 Task: Look for space in Sungai Besar, Malaysia from 2nd June, 2023 to 15th June, 2023 for 2 adults in price range Rs.10000 to Rs.15000. Place can be entire place with 1  bedroom having 1 bed and 1 bathroom. Property type can be house, flat, guest house, hotel. Booking option can be shelf check-in. Required host language is English.
Action: Mouse moved to (435, 115)
Screenshot: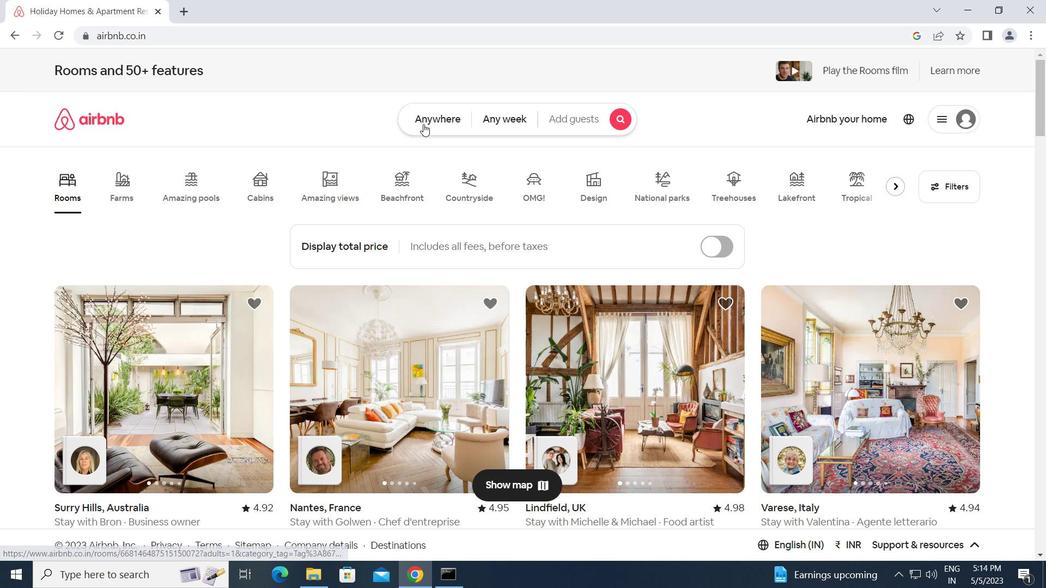 
Action: Mouse pressed left at (435, 115)
Screenshot: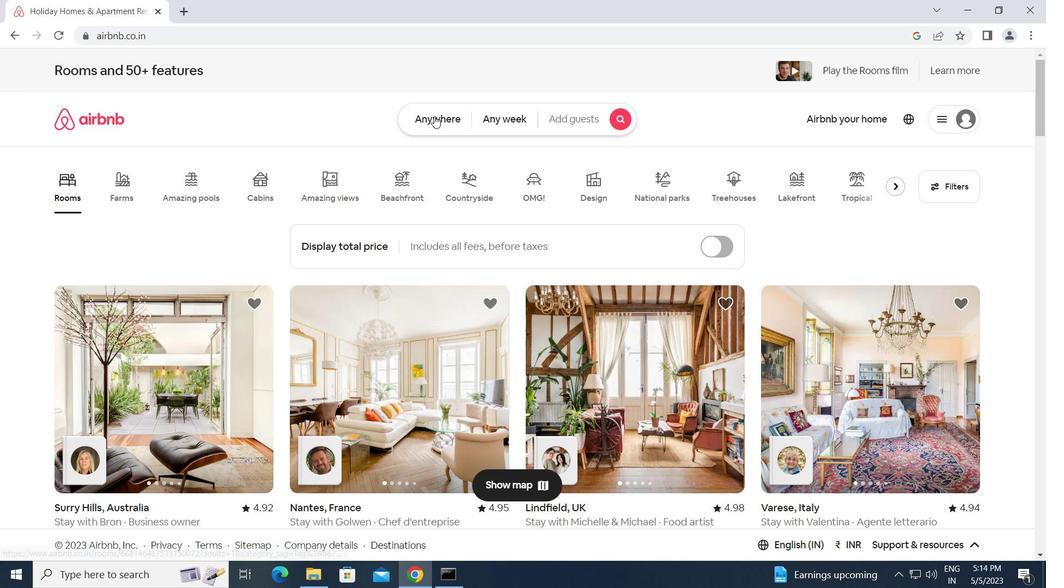
Action: Mouse moved to (292, 167)
Screenshot: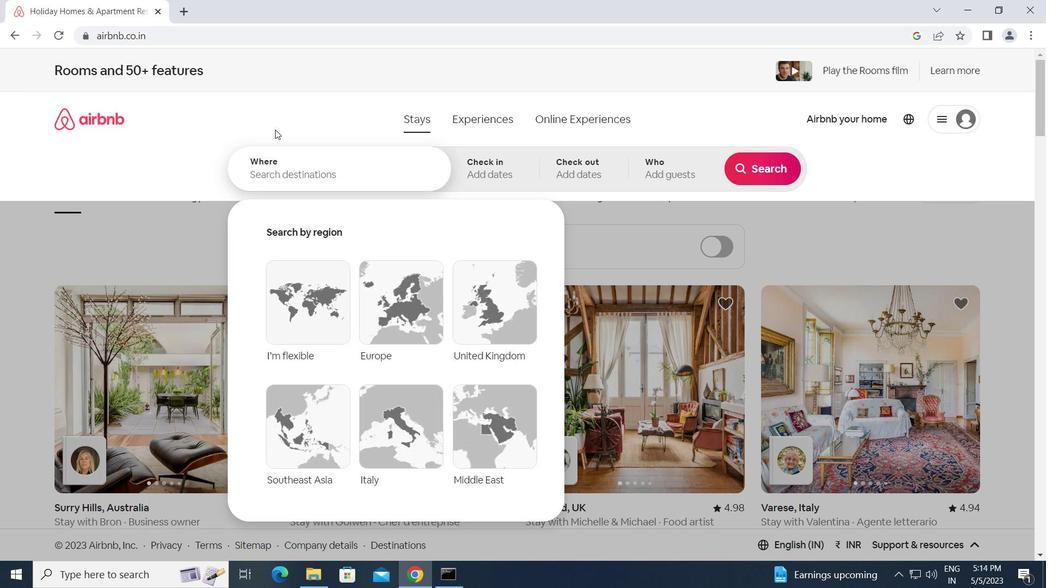 
Action: Mouse pressed left at (292, 167)
Screenshot: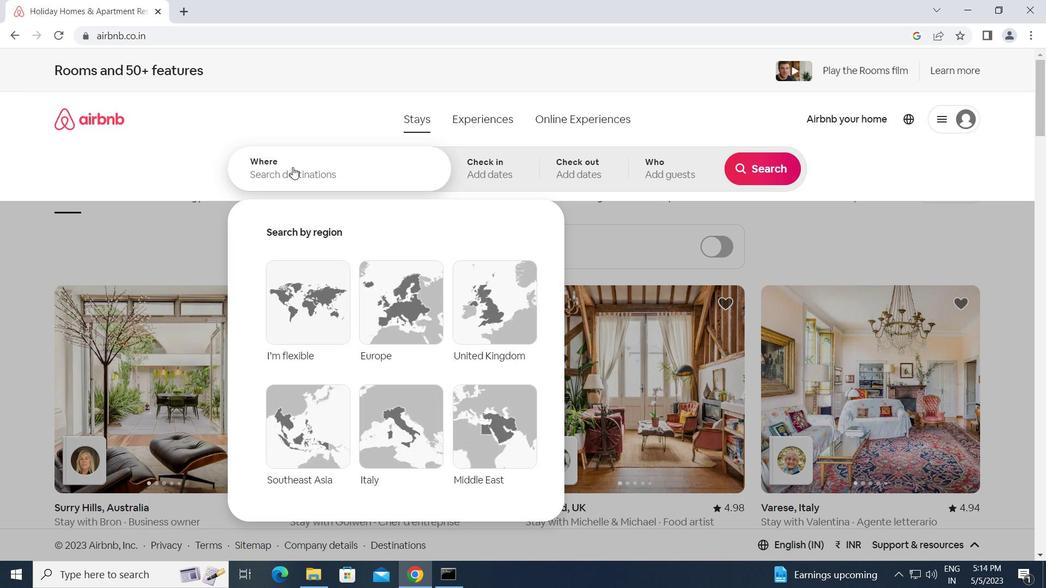 
Action: Key pressed s<Key.caps_lock>ungai<Key.space>
Screenshot: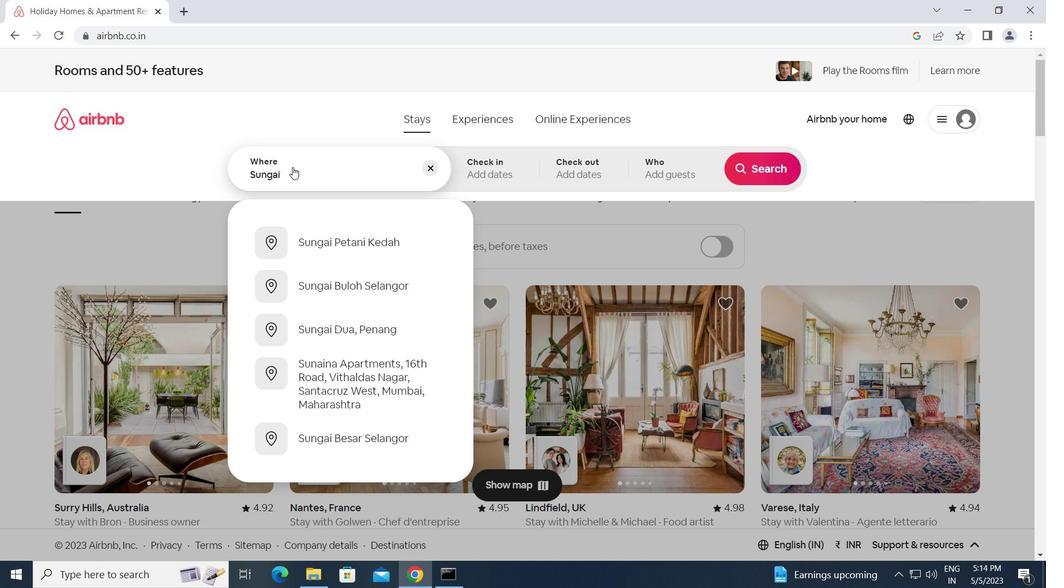 
Action: Mouse moved to (629, 92)
Screenshot: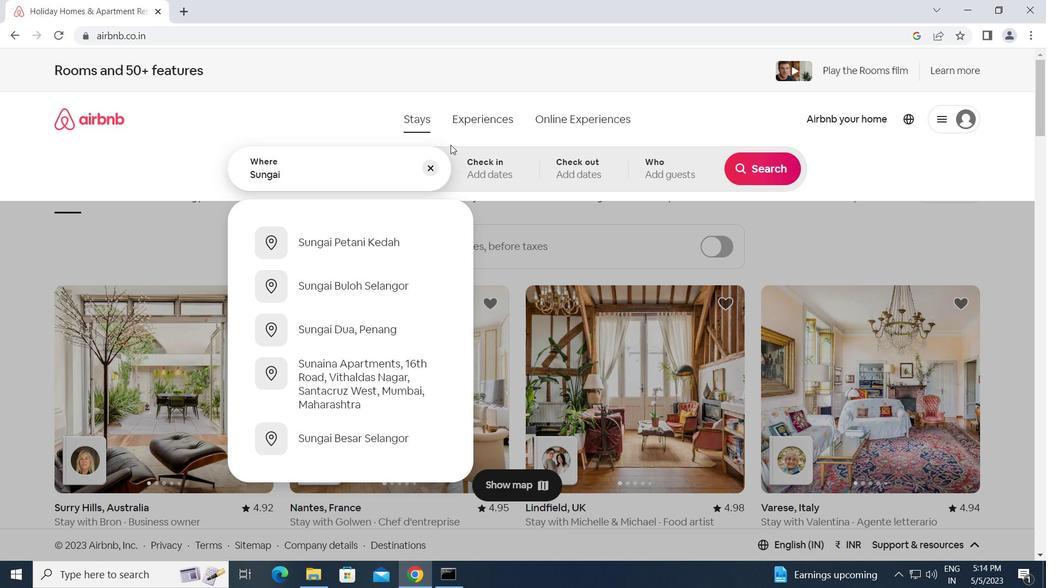 
Action: Key pressed <Key.caps_lock>be<Key.backspace><Key.caps_lock>esar,<Key.space><Key.caps_lock>m<Key.caps_lock>alaysia<Key.enter>
Screenshot: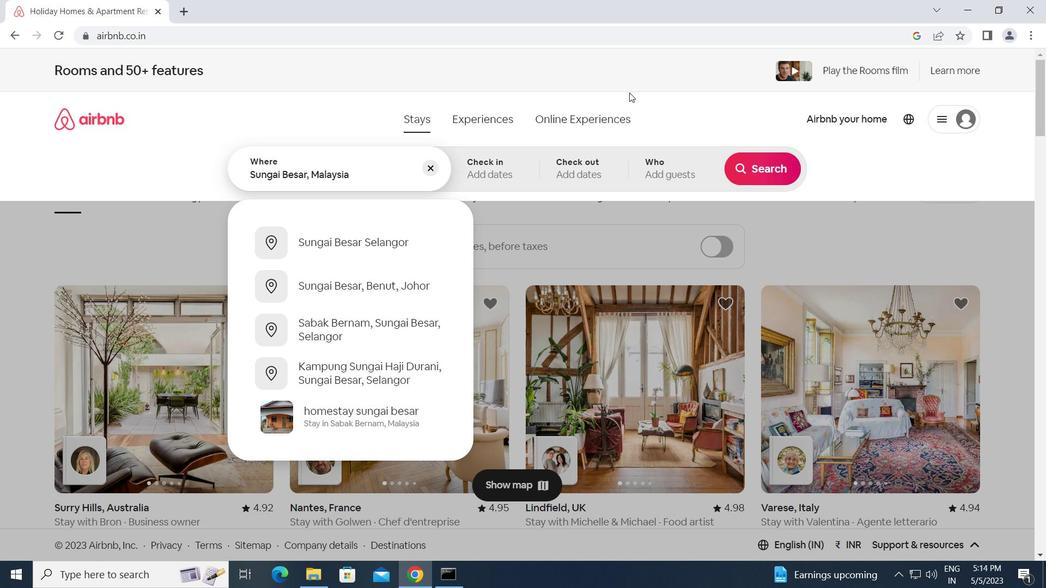 
Action: Mouse moved to (712, 335)
Screenshot: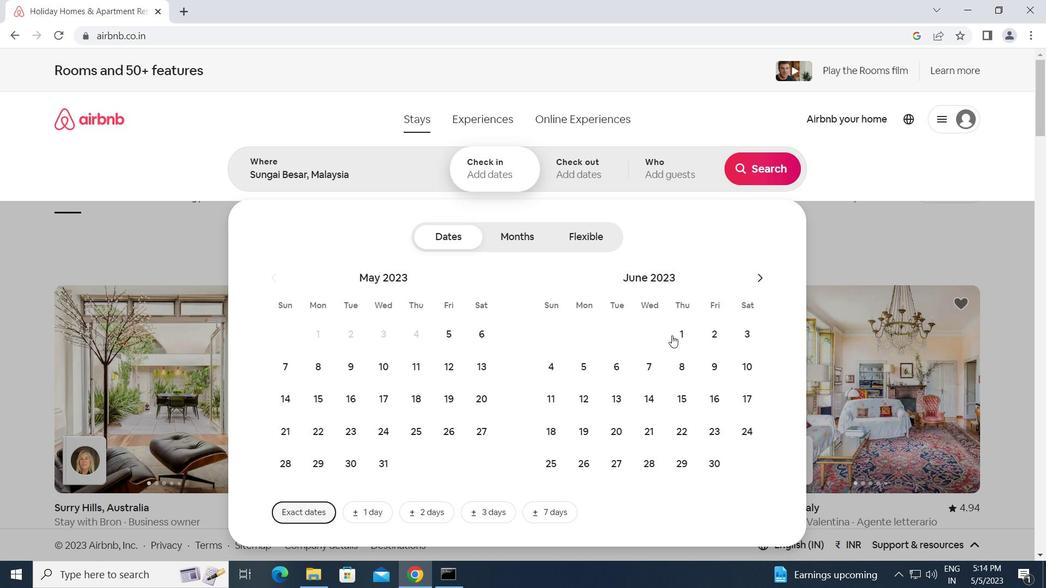 
Action: Mouse pressed left at (712, 335)
Screenshot: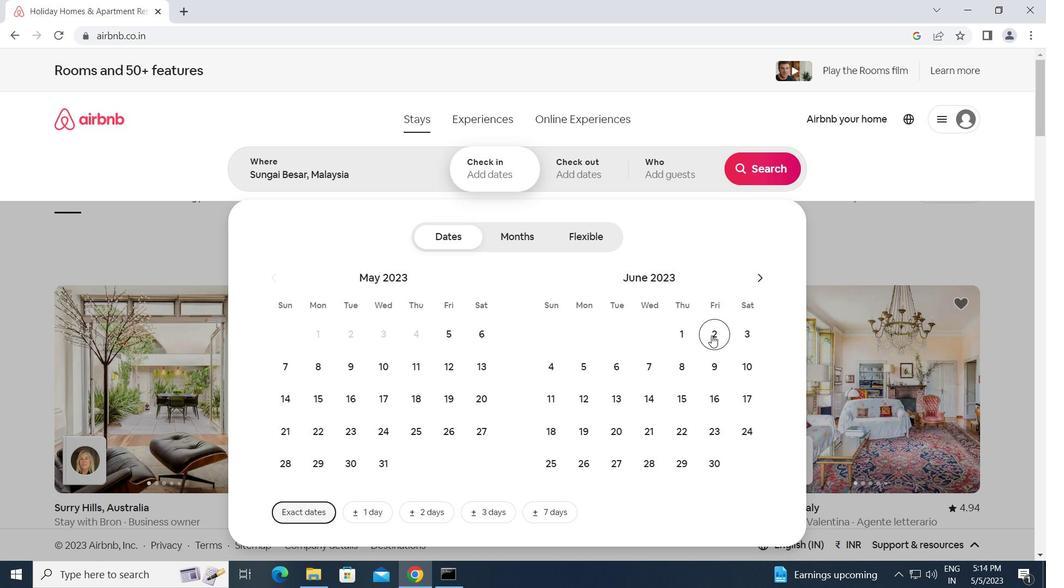 
Action: Mouse moved to (689, 400)
Screenshot: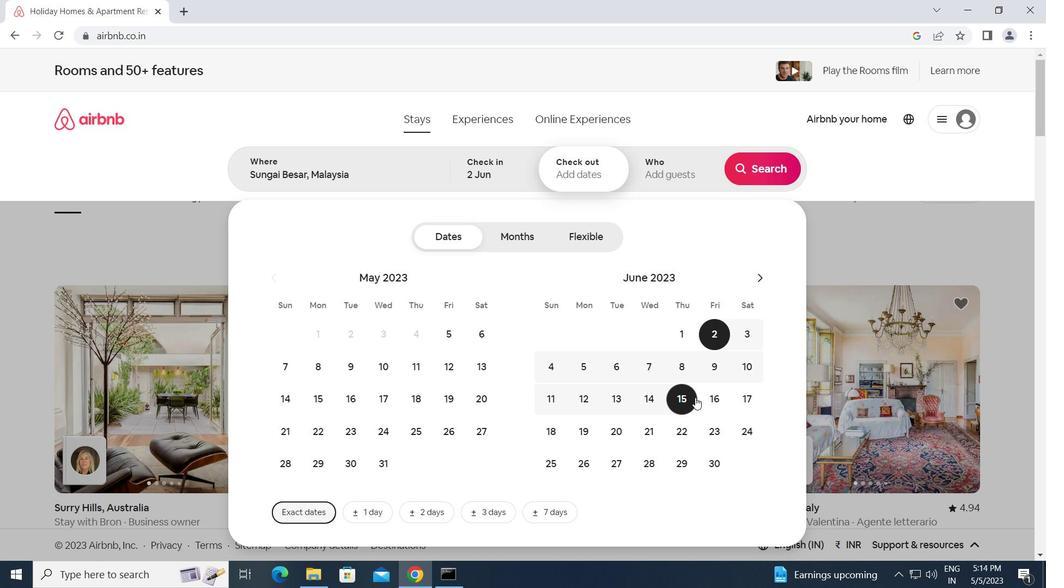 
Action: Mouse pressed left at (689, 400)
Screenshot: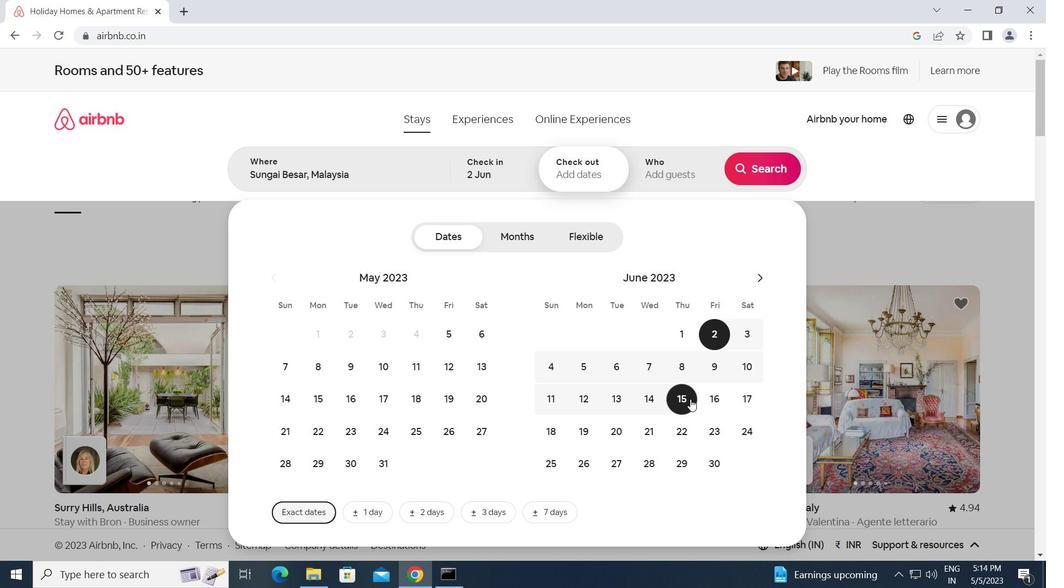 
Action: Mouse moved to (689, 164)
Screenshot: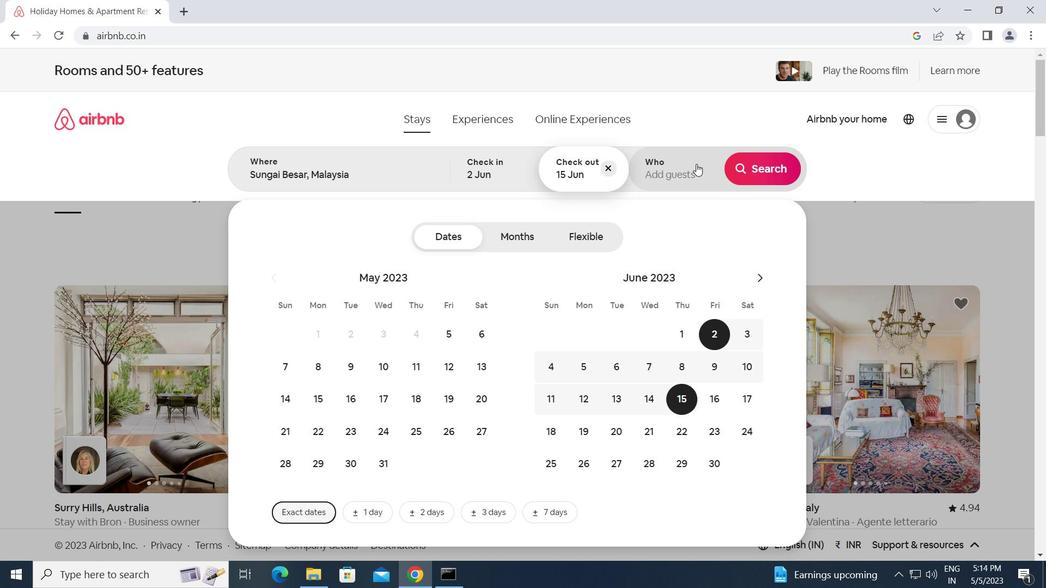 
Action: Mouse pressed left at (689, 164)
Screenshot: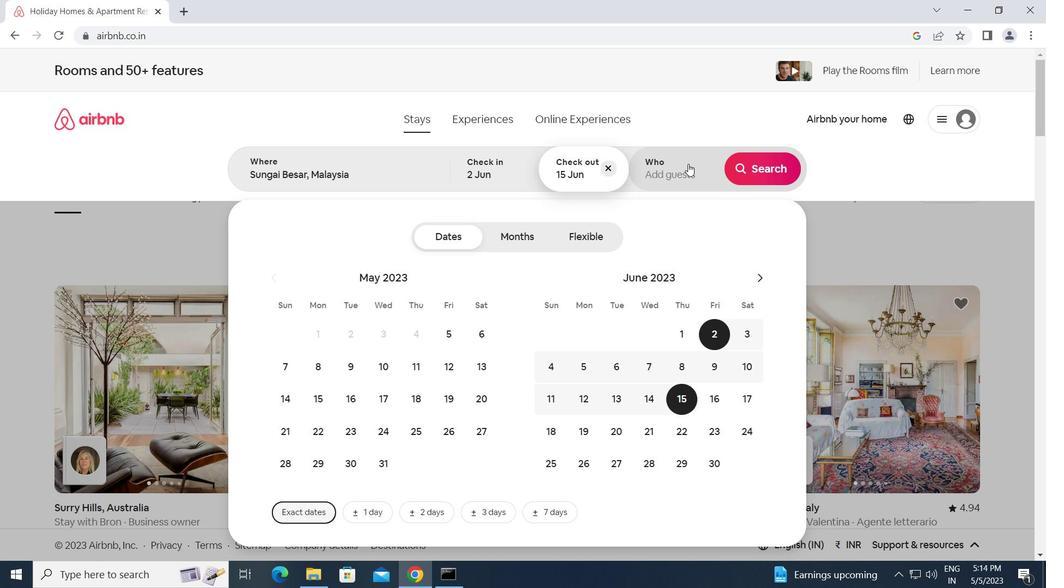 
Action: Mouse moved to (764, 245)
Screenshot: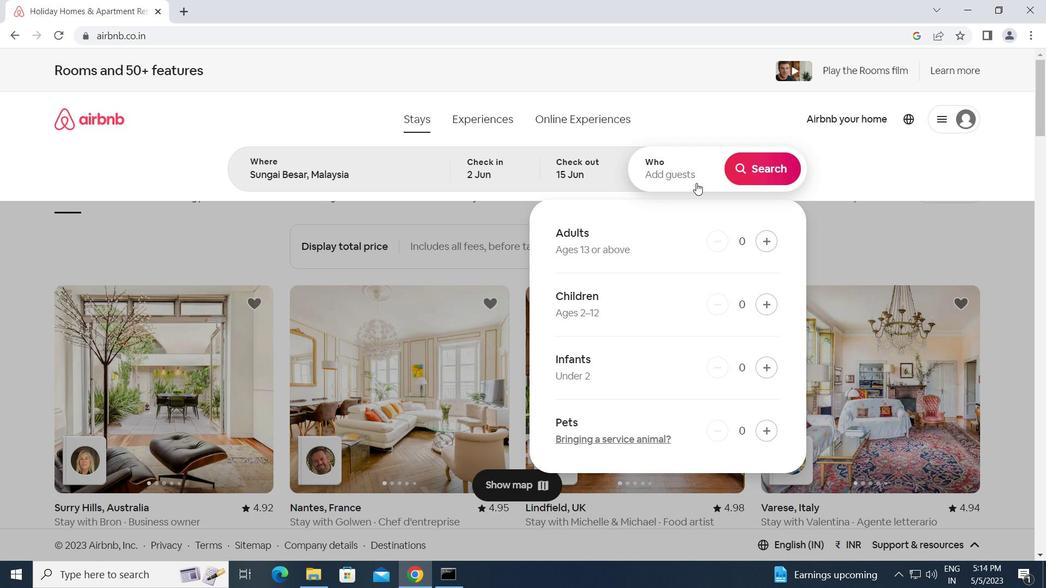 
Action: Mouse pressed left at (764, 245)
Screenshot: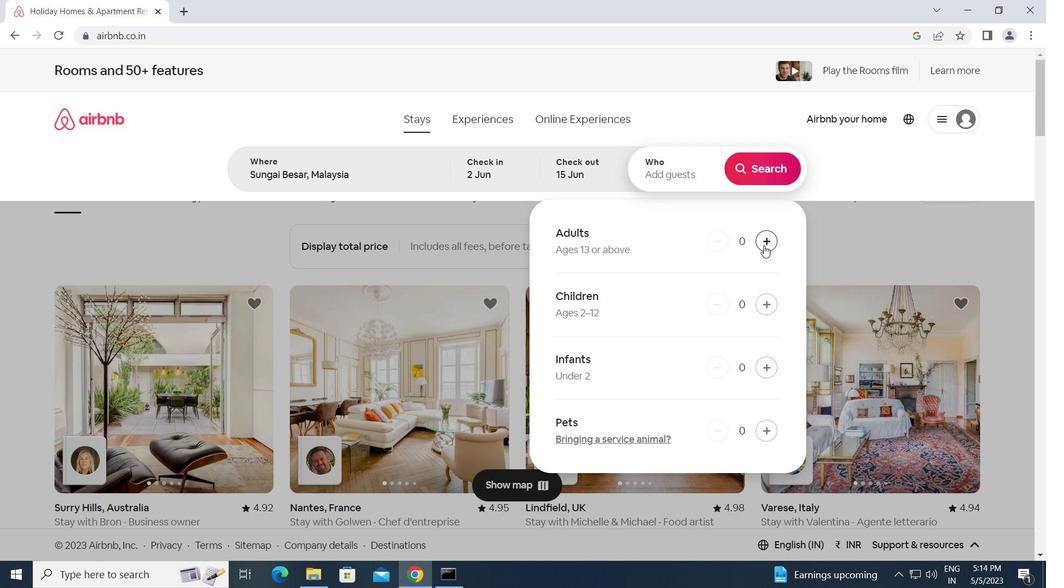 
Action: Mouse pressed left at (764, 245)
Screenshot: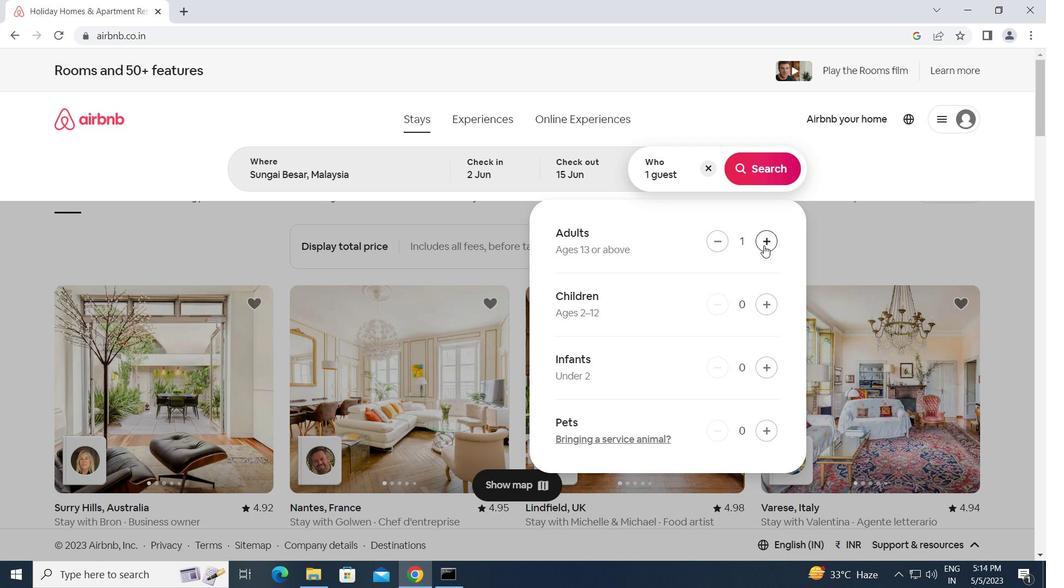 
Action: Mouse moved to (759, 167)
Screenshot: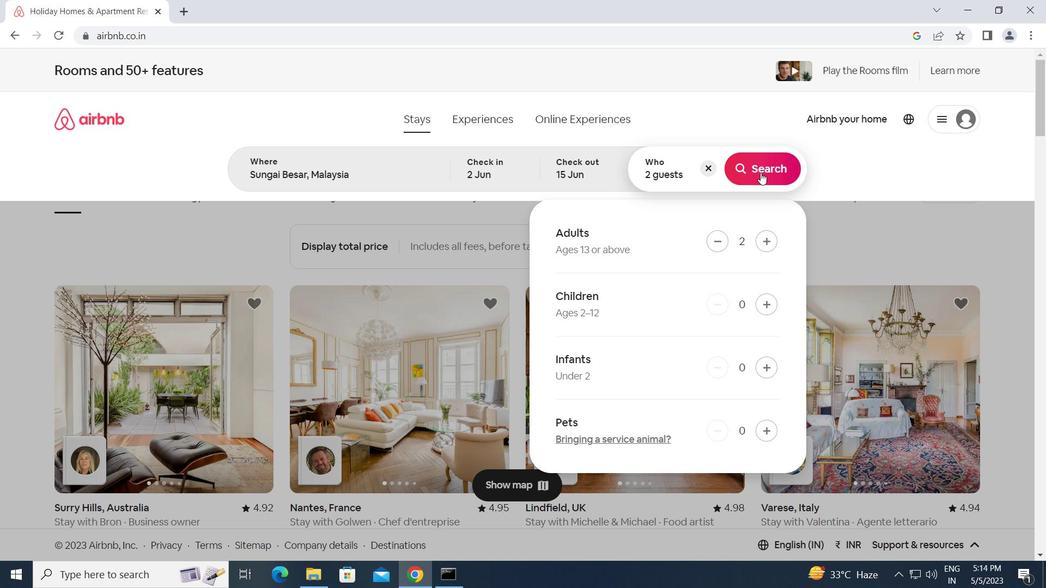 
Action: Mouse pressed left at (759, 167)
Screenshot: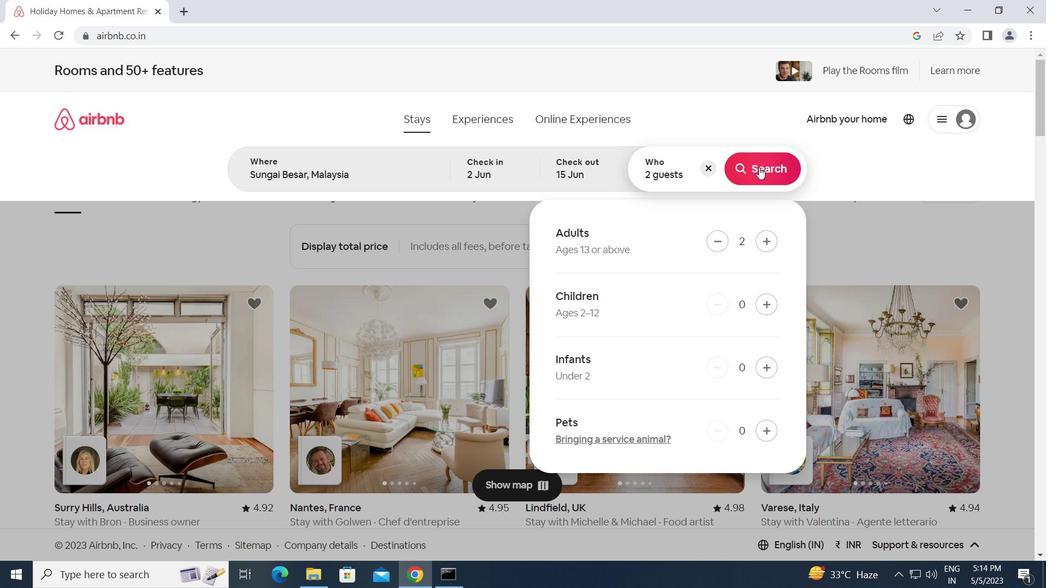 
Action: Mouse moved to (1004, 131)
Screenshot: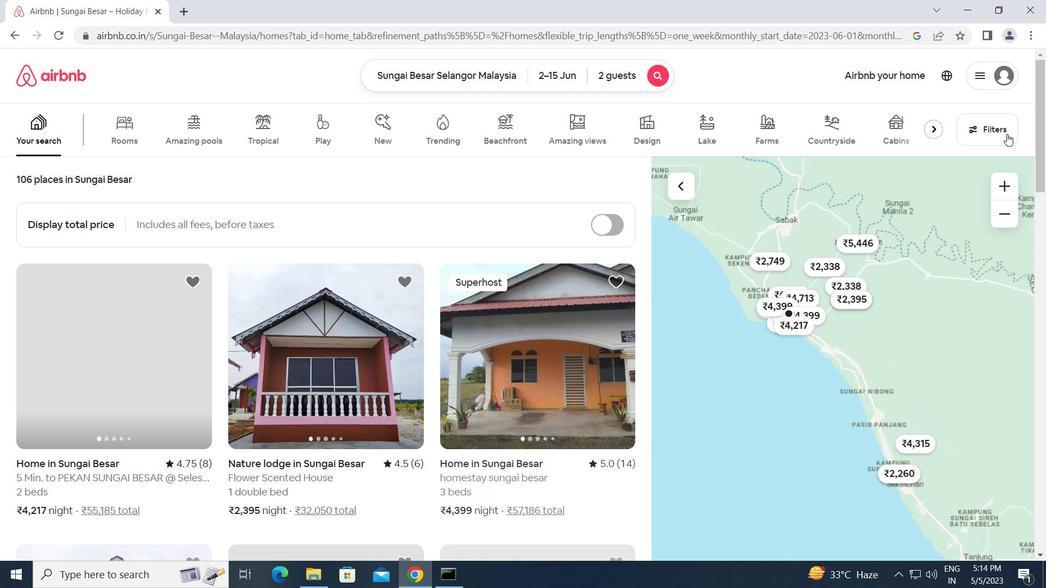 
Action: Mouse pressed left at (1004, 131)
Screenshot: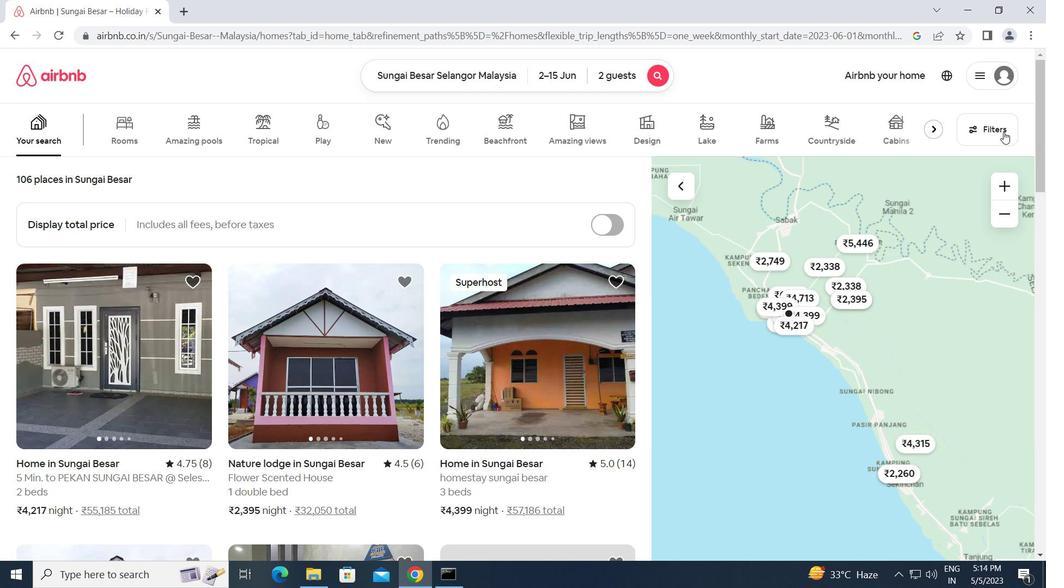 
Action: Mouse moved to (474, 391)
Screenshot: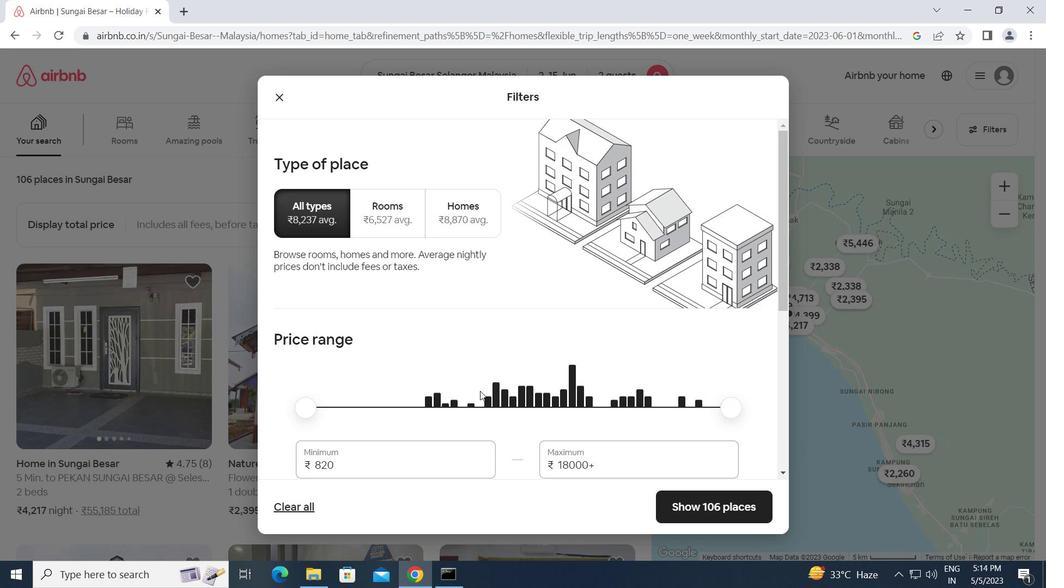 
Action: Mouse scrolled (474, 391) with delta (0, 0)
Screenshot: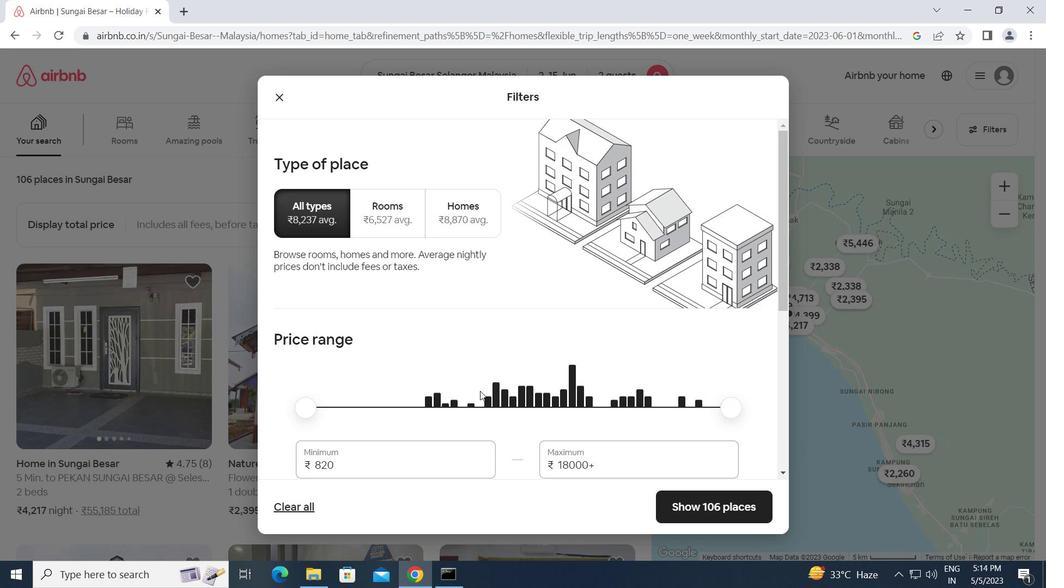 
Action: Mouse moved to (338, 394)
Screenshot: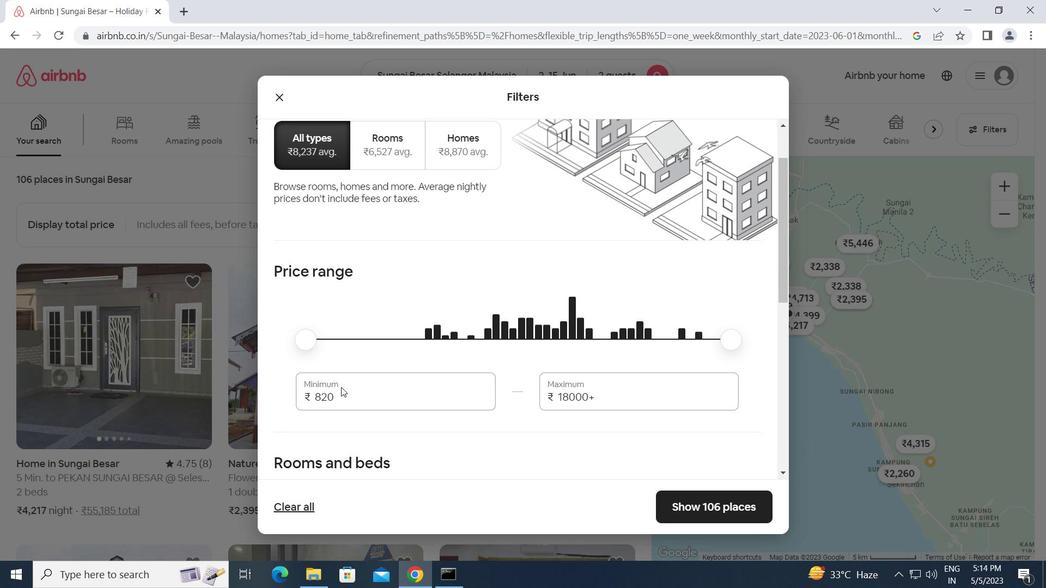 
Action: Mouse pressed left at (338, 394)
Screenshot: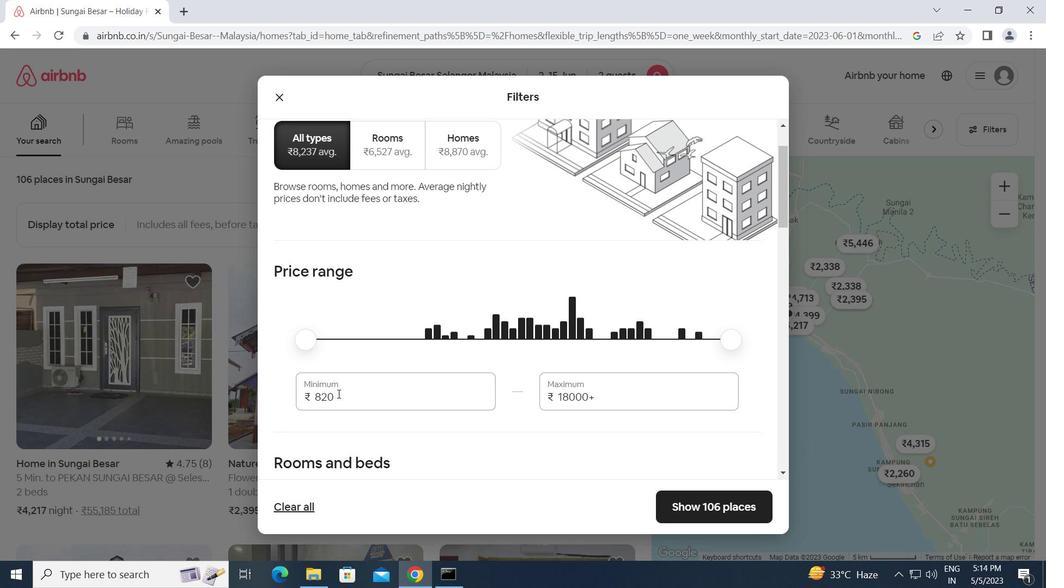 
Action: Mouse moved to (295, 400)
Screenshot: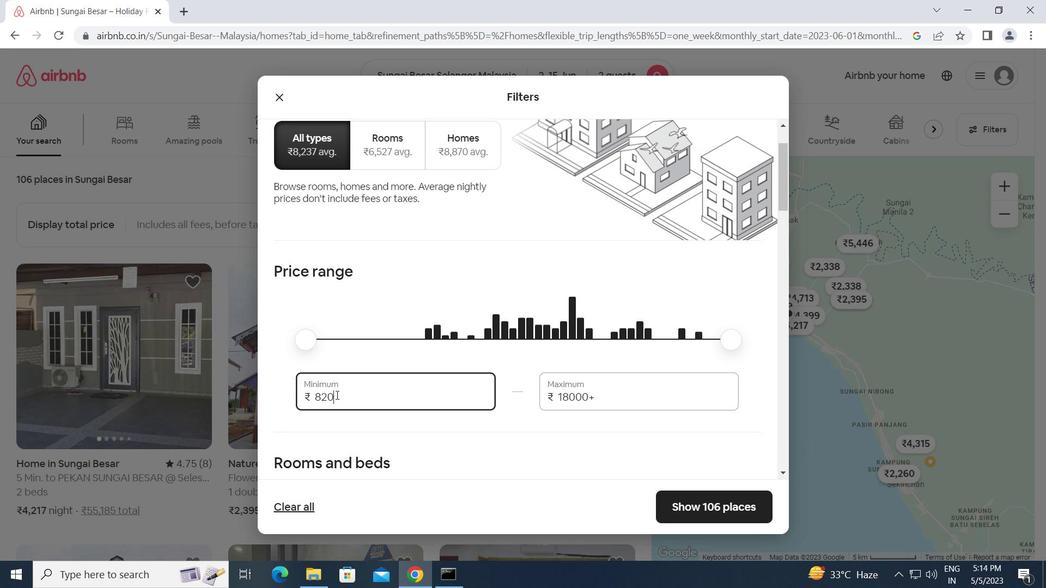 
Action: Key pressed 10000<Key.tab>15000
Screenshot: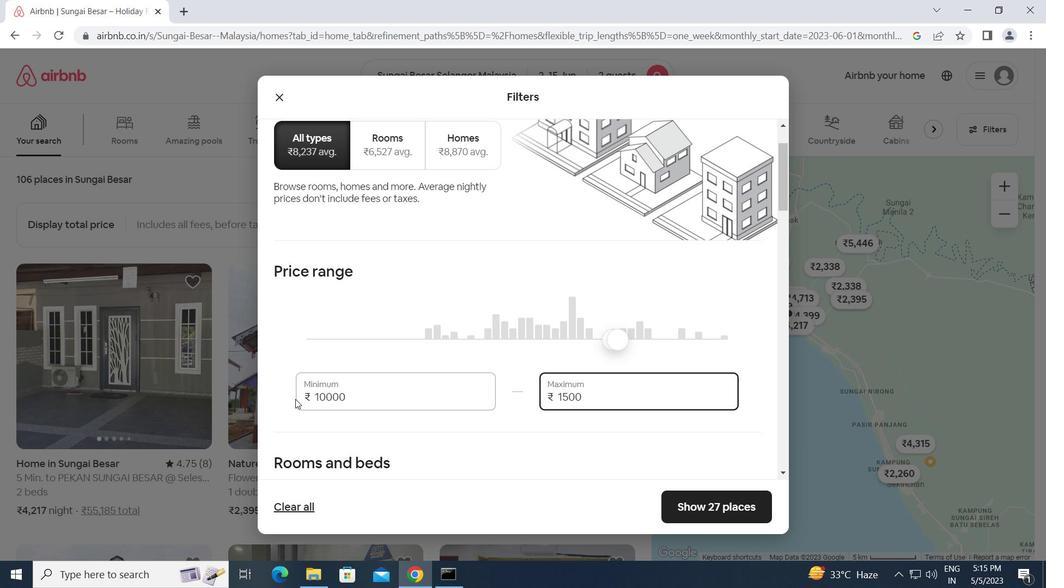 
Action: Mouse moved to (438, 441)
Screenshot: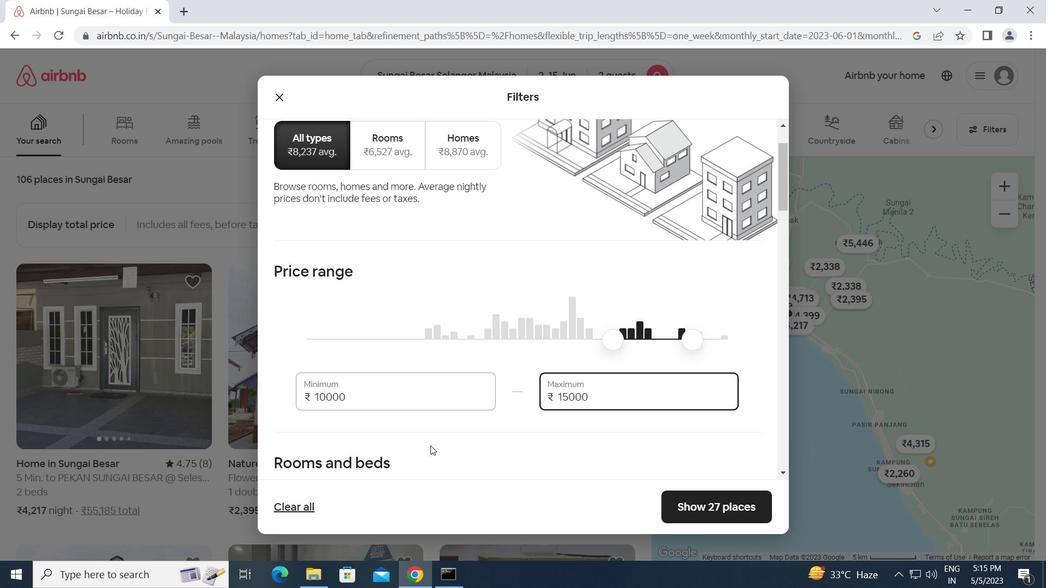 
Action: Mouse scrolled (438, 441) with delta (0, 0)
Screenshot: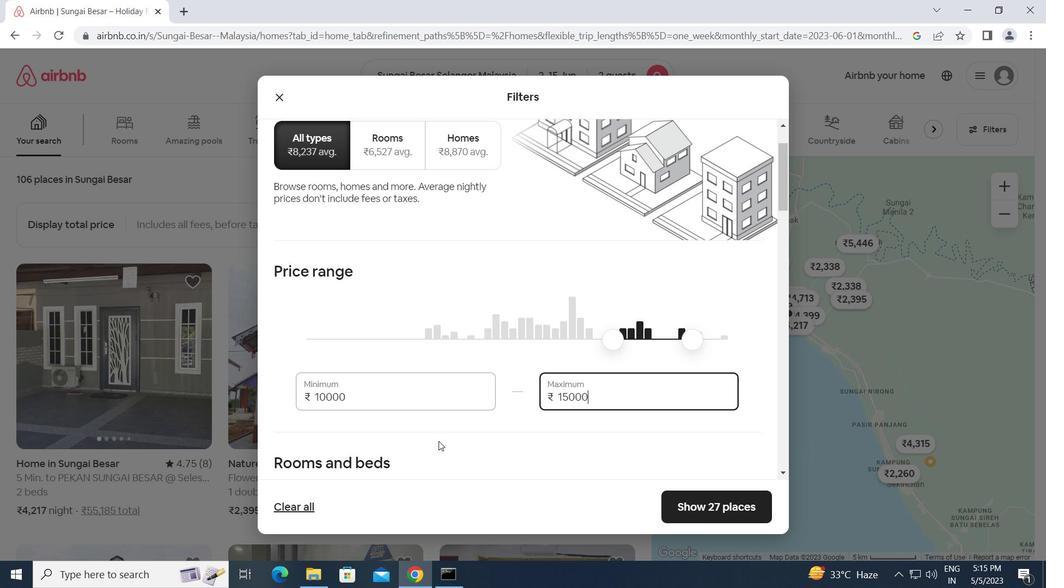 
Action: Mouse scrolled (438, 441) with delta (0, 0)
Screenshot: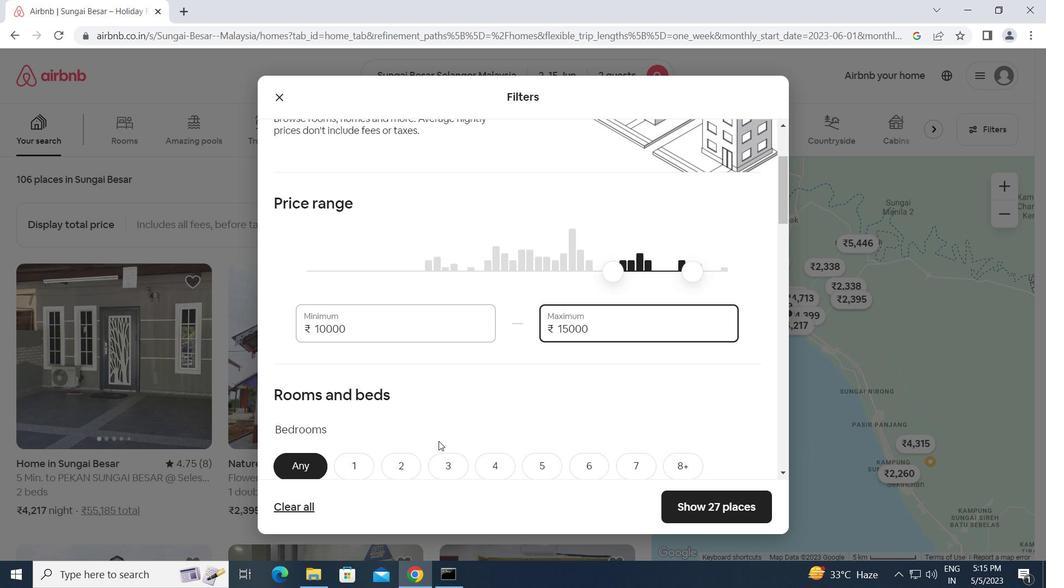 
Action: Mouse moved to (446, 437)
Screenshot: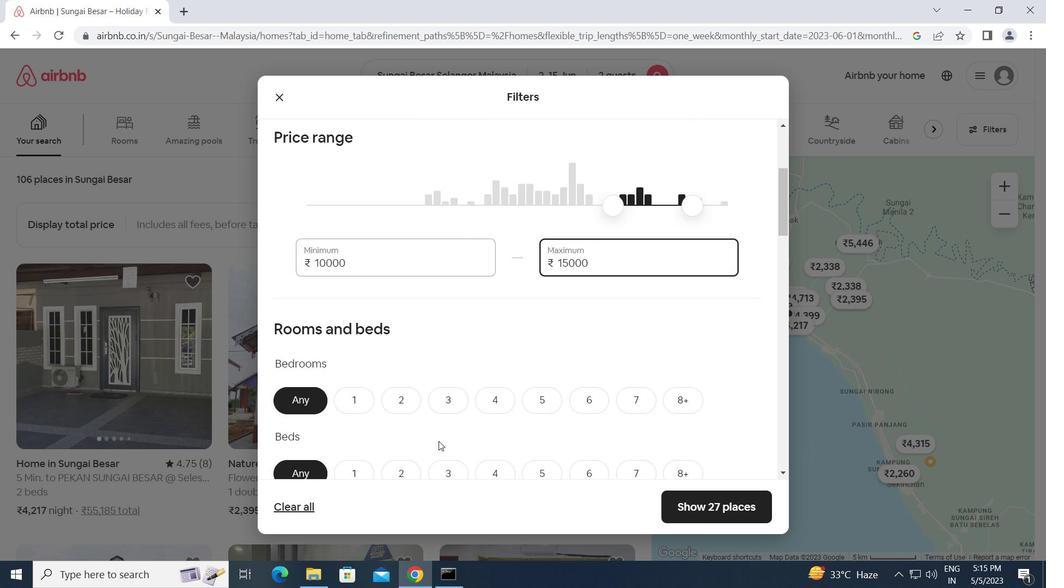
Action: Mouse scrolled (446, 436) with delta (0, 0)
Screenshot: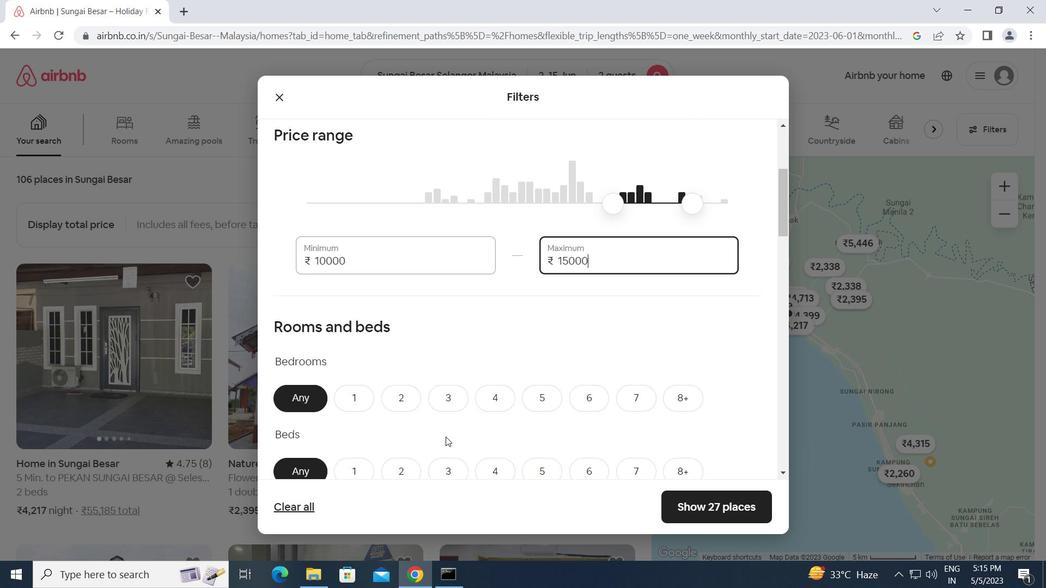 
Action: Mouse scrolled (446, 436) with delta (0, 0)
Screenshot: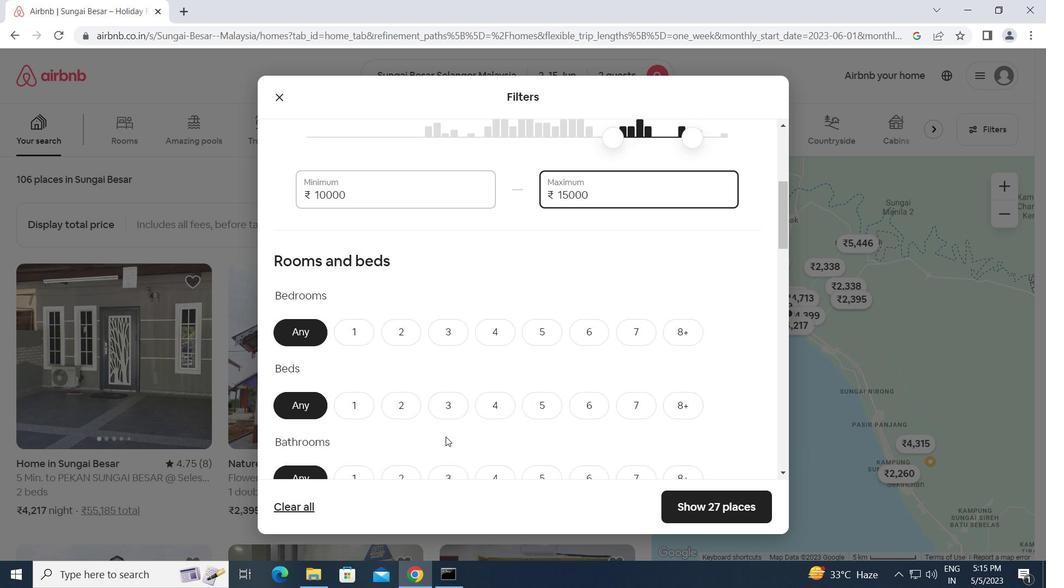
Action: Mouse moved to (363, 264)
Screenshot: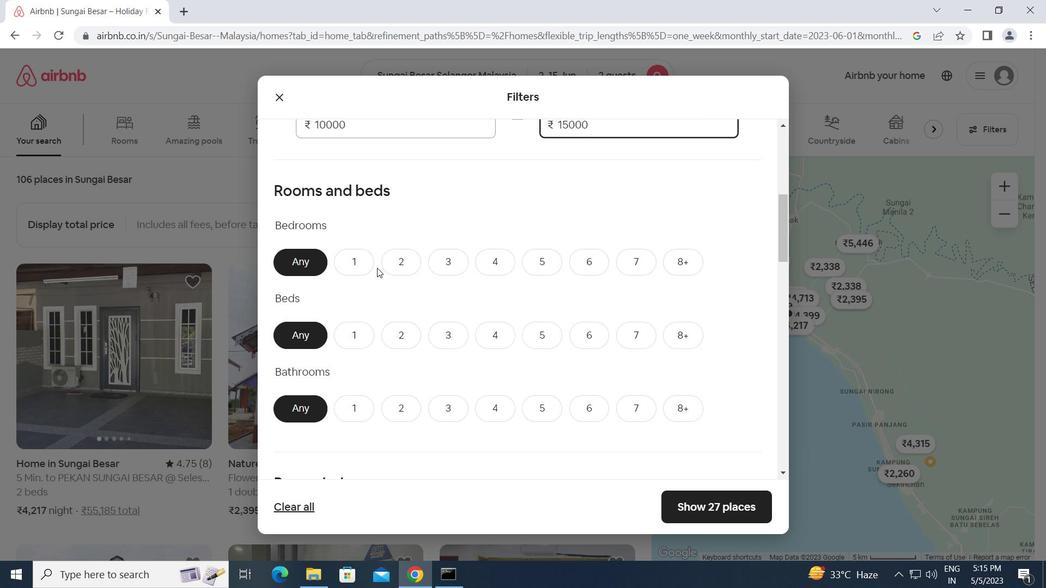 
Action: Mouse pressed left at (363, 264)
Screenshot: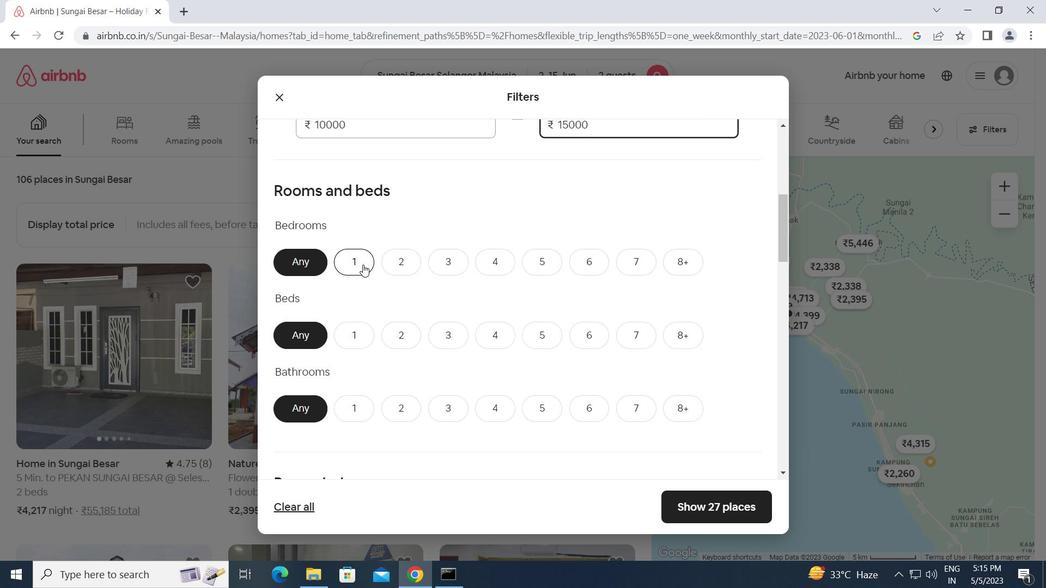 
Action: Mouse moved to (354, 340)
Screenshot: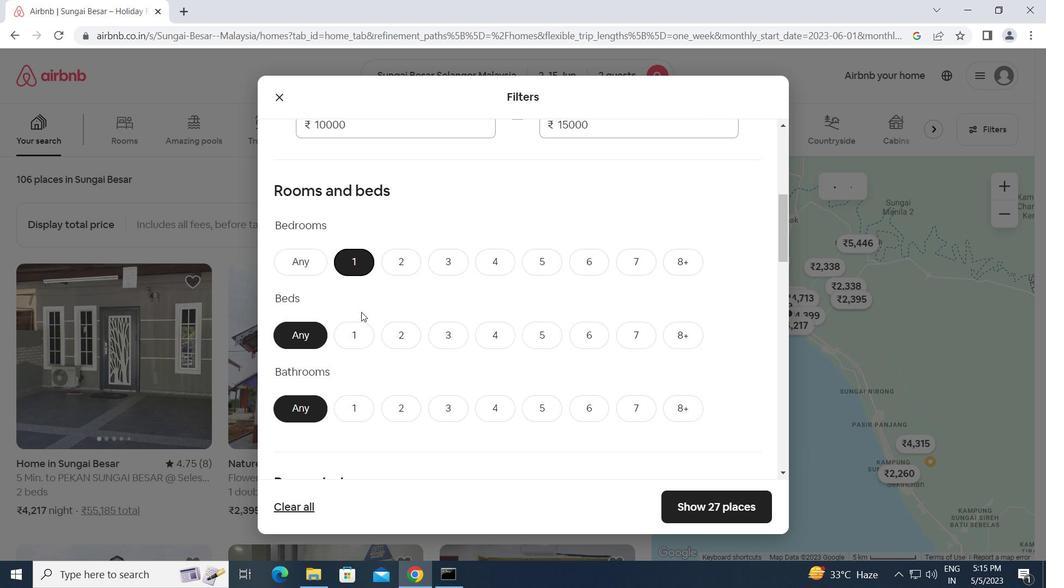 
Action: Mouse pressed left at (354, 340)
Screenshot: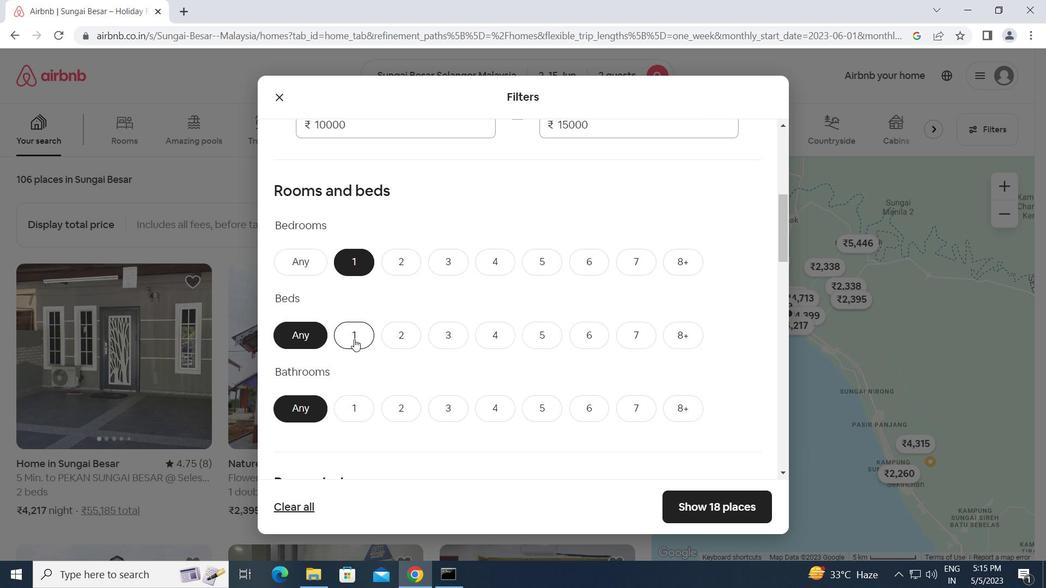 
Action: Mouse moved to (357, 407)
Screenshot: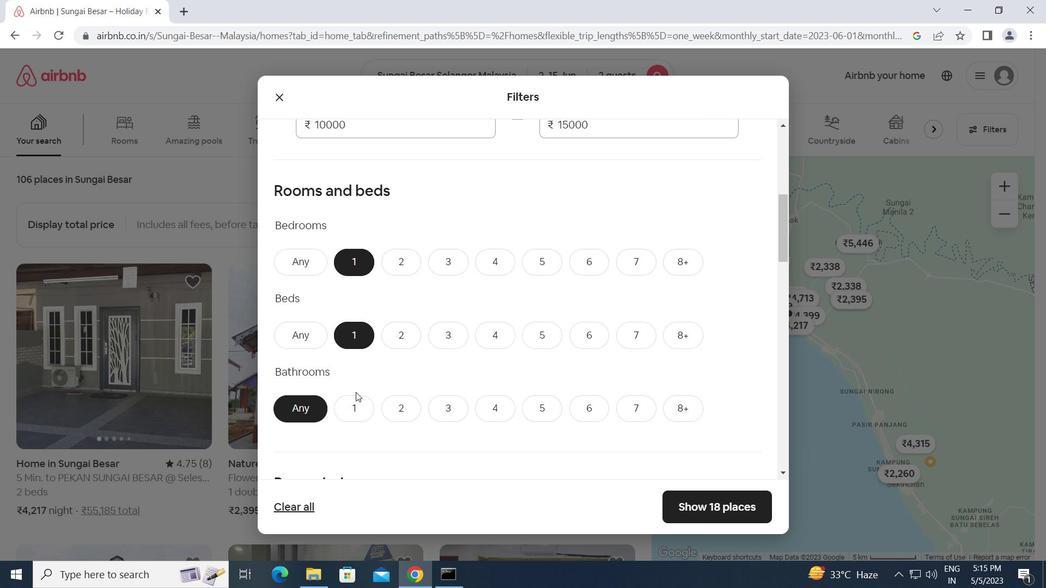 
Action: Mouse pressed left at (357, 407)
Screenshot: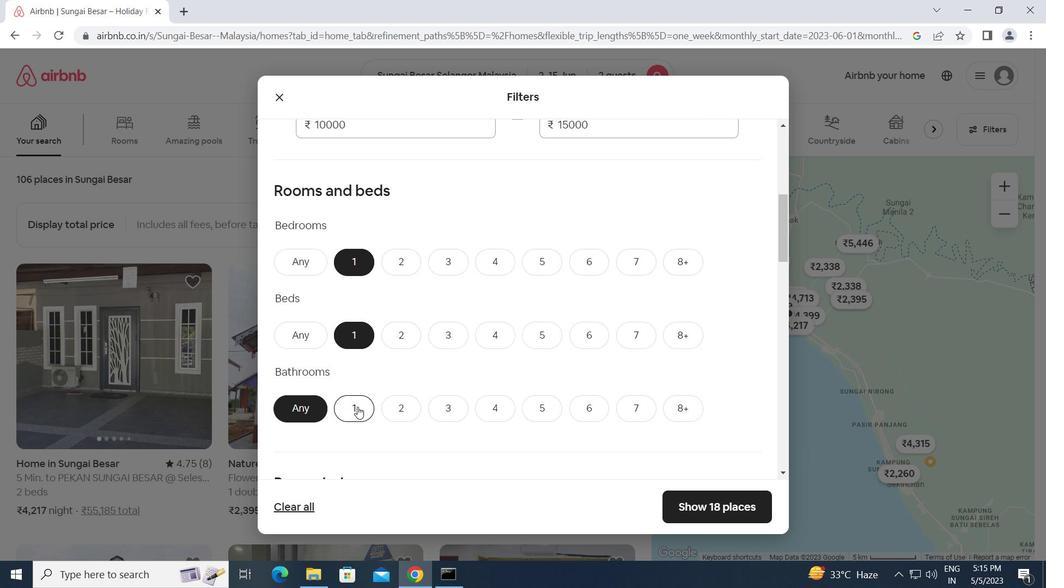 
Action: Mouse moved to (365, 407)
Screenshot: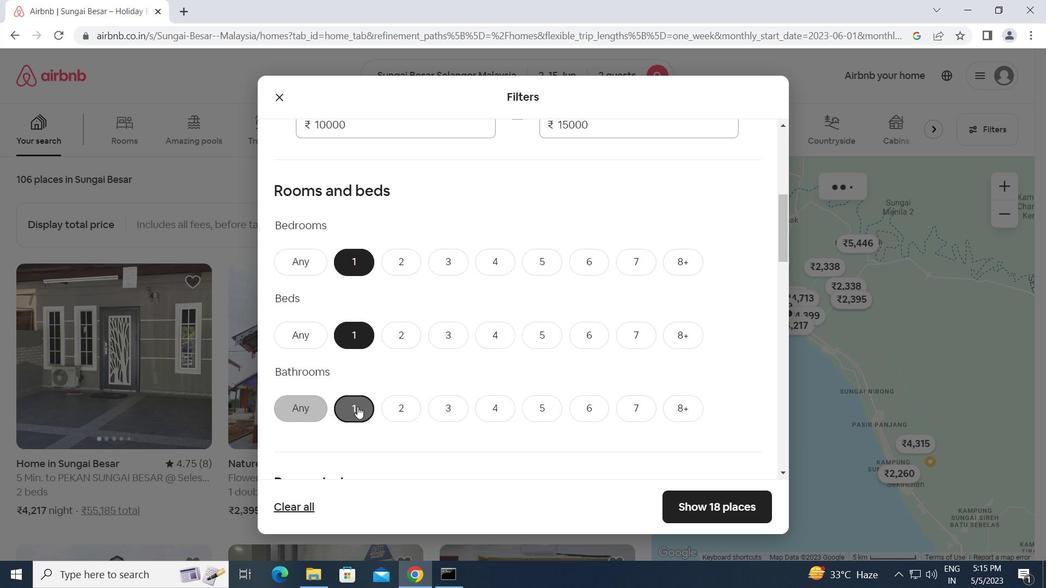 
Action: Mouse scrolled (365, 407) with delta (0, 0)
Screenshot: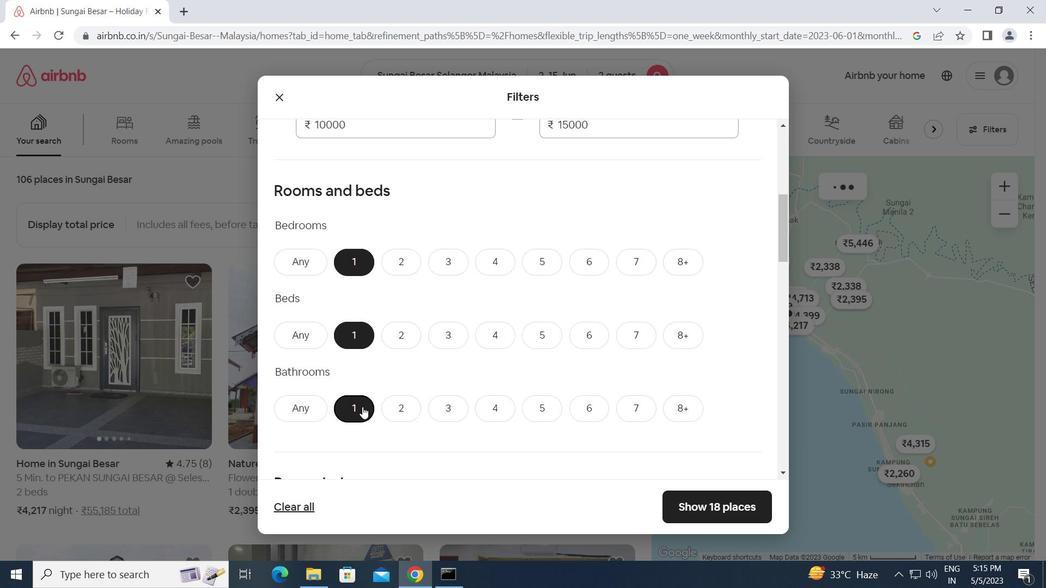 
Action: Mouse scrolled (365, 407) with delta (0, 0)
Screenshot: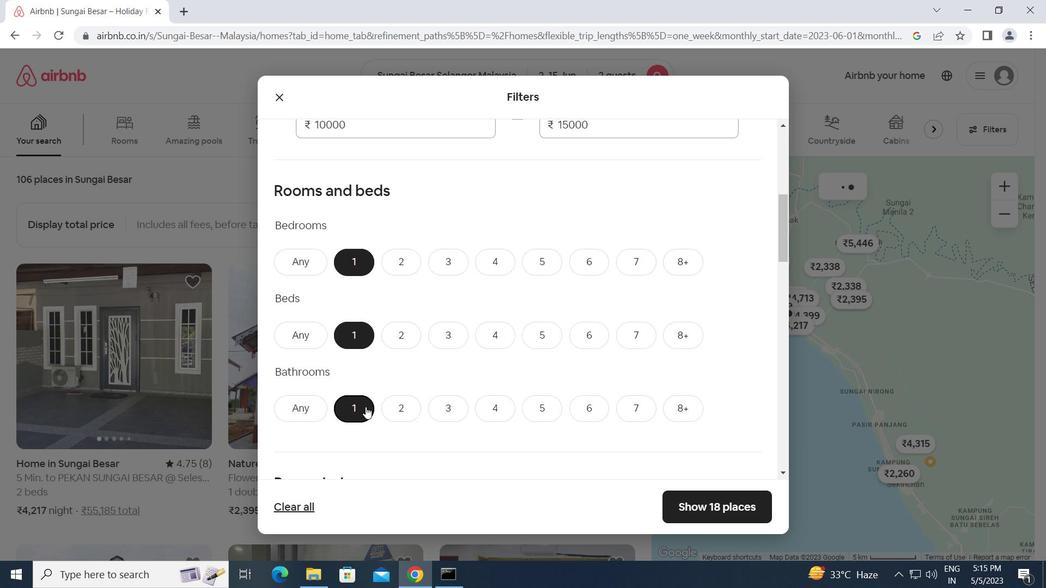 
Action: Mouse moved to (356, 412)
Screenshot: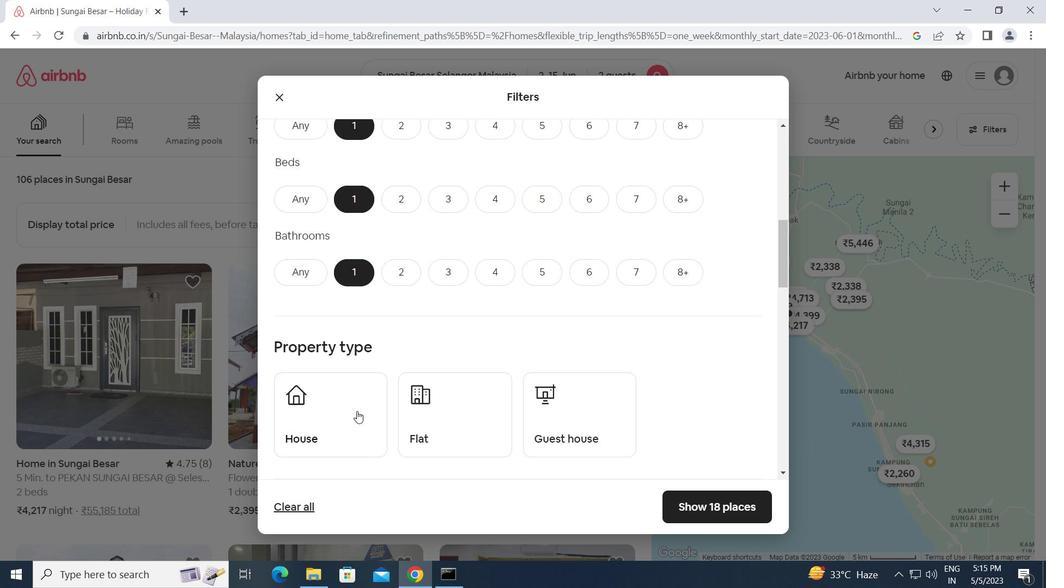 
Action: Mouse pressed left at (356, 412)
Screenshot: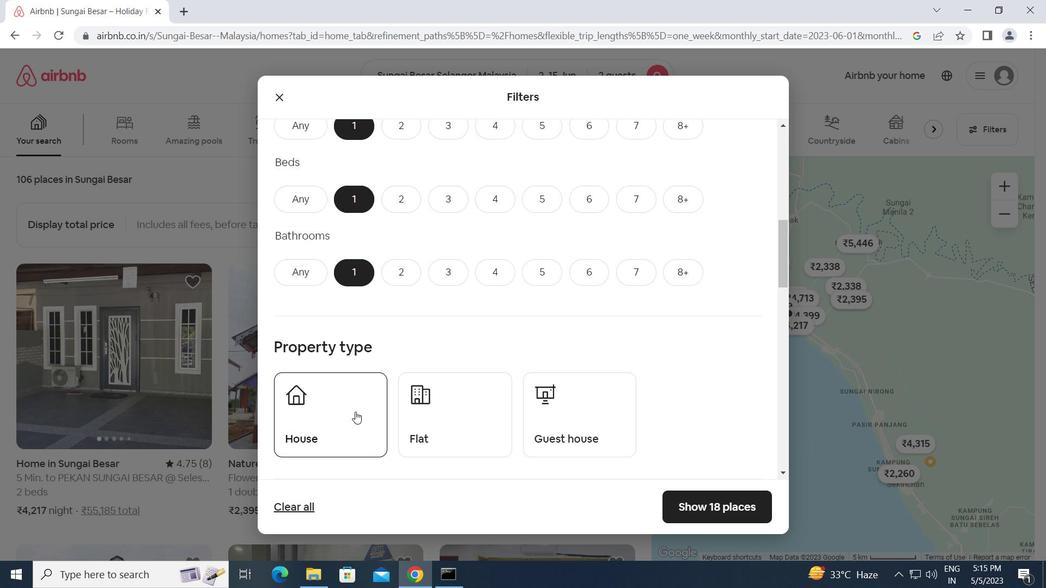 
Action: Mouse moved to (459, 412)
Screenshot: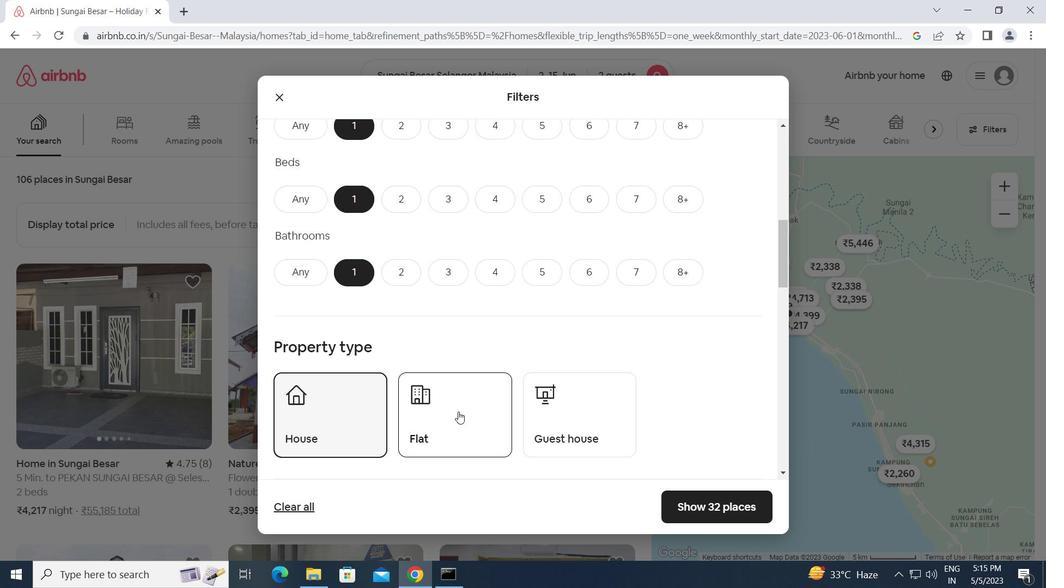 
Action: Mouse pressed left at (459, 412)
Screenshot: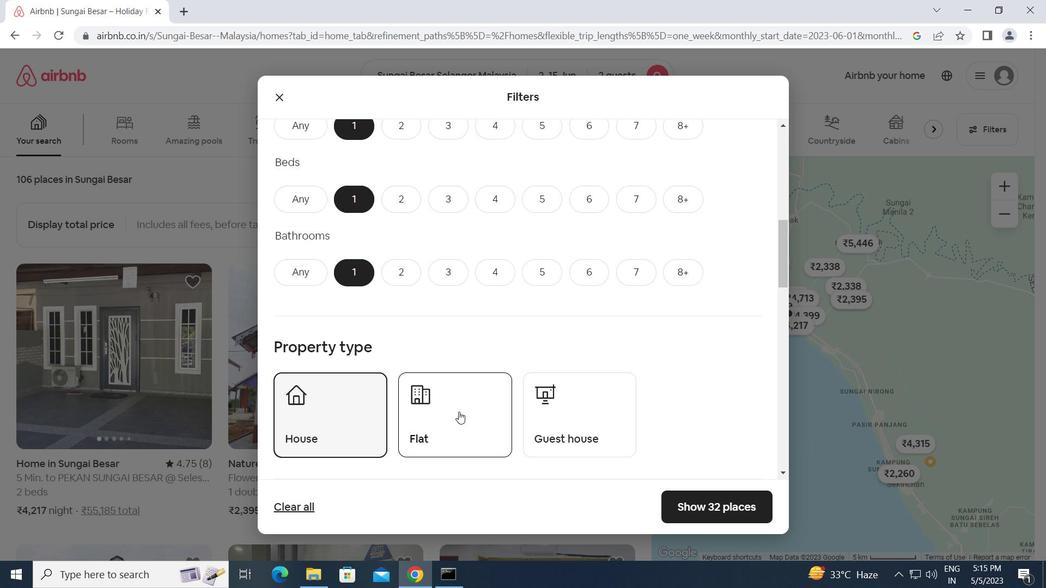 
Action: Mouse moved to (601, 412)
Screenshot: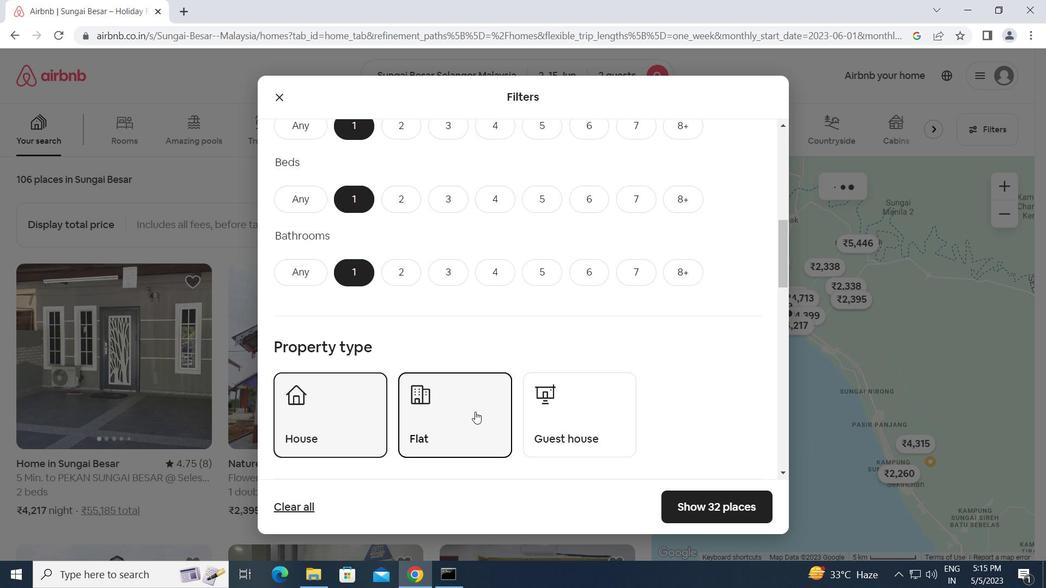
Action: Mouse pressed left at (601, 412)
Screenshot: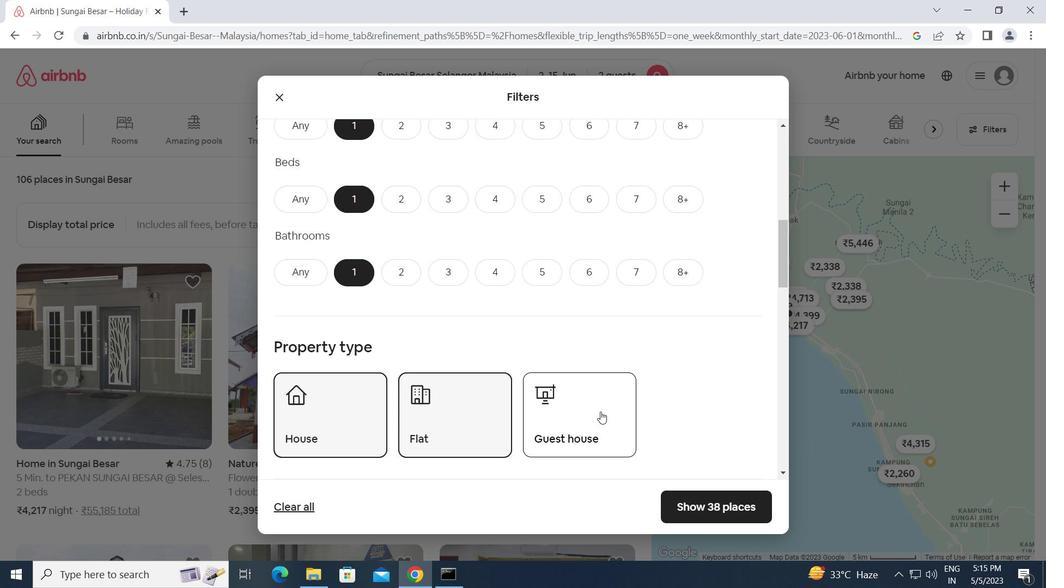 
Action: Mouse moved to (694, 407)
Screenshot: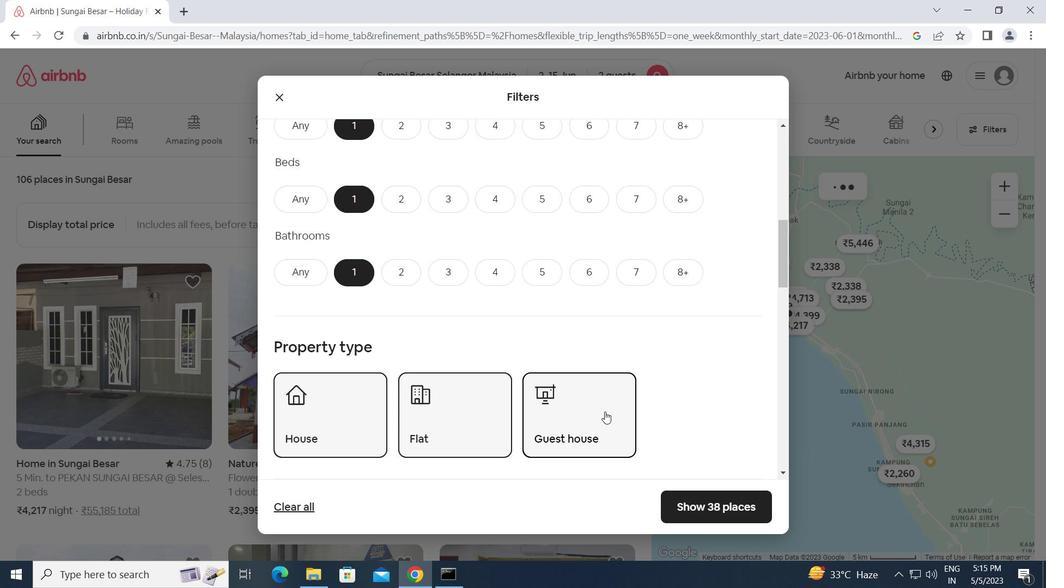 
Action: Mouse scrolled (694, 407) with delta (0, 0)
Screenshot: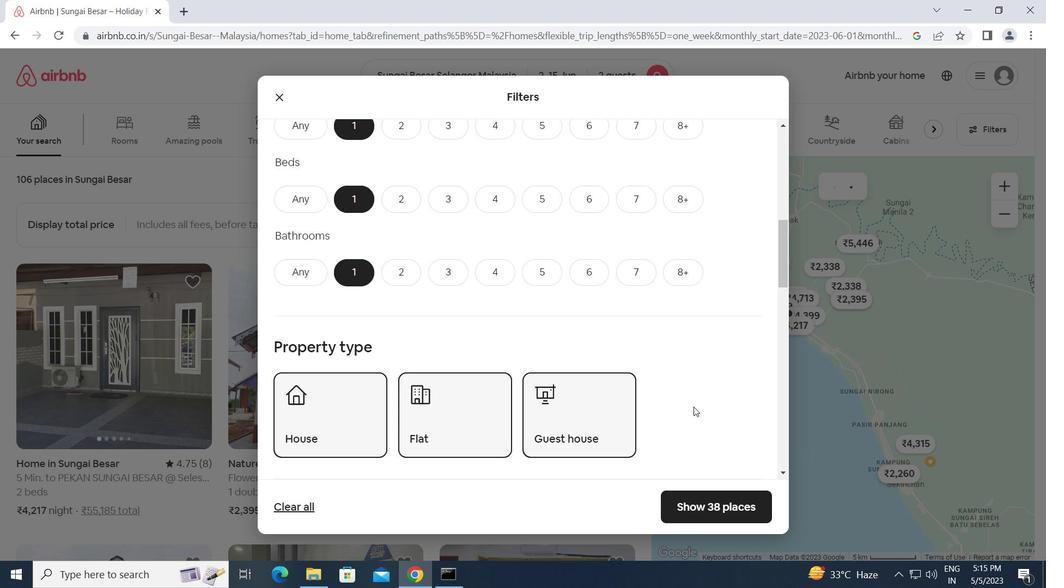 
Action: Mouse scrolled (694, 407) with delta (0, 0)
Screenshot: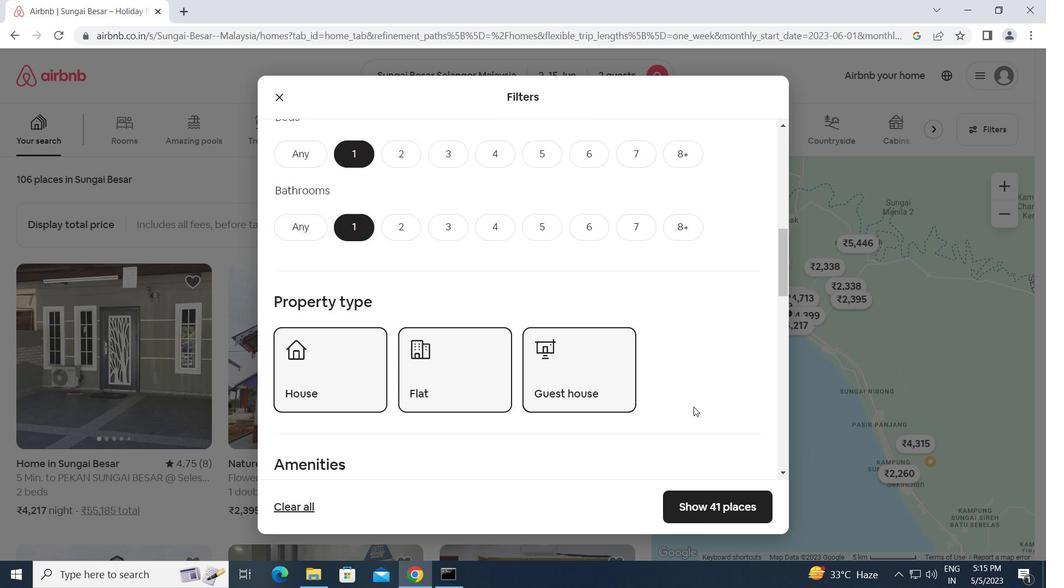 
Action: Mouse scrolled (694, 407) with delta (0, 0)
Screenshot: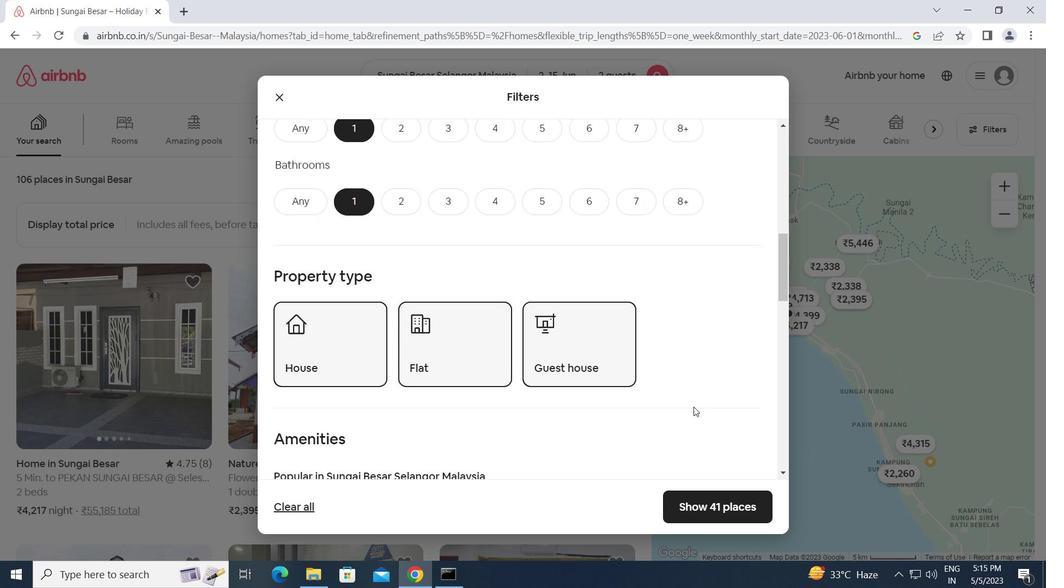 
Action: Mouse scrolled (694, 407) with delta (0, 0)
Screenshot: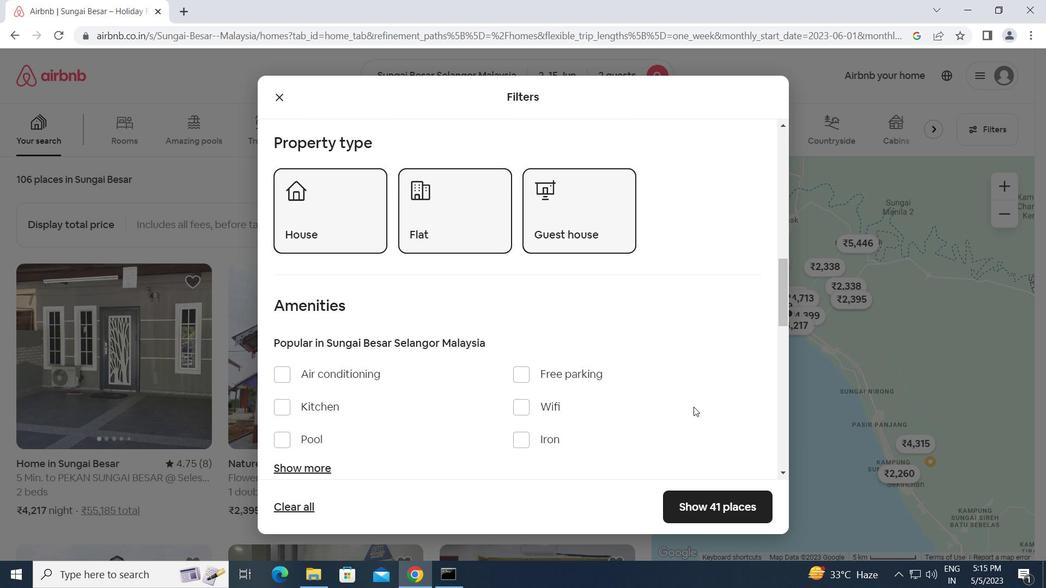 
Action: Mouse scrolled (694, 407) with delta (0, 0)
Screenshot: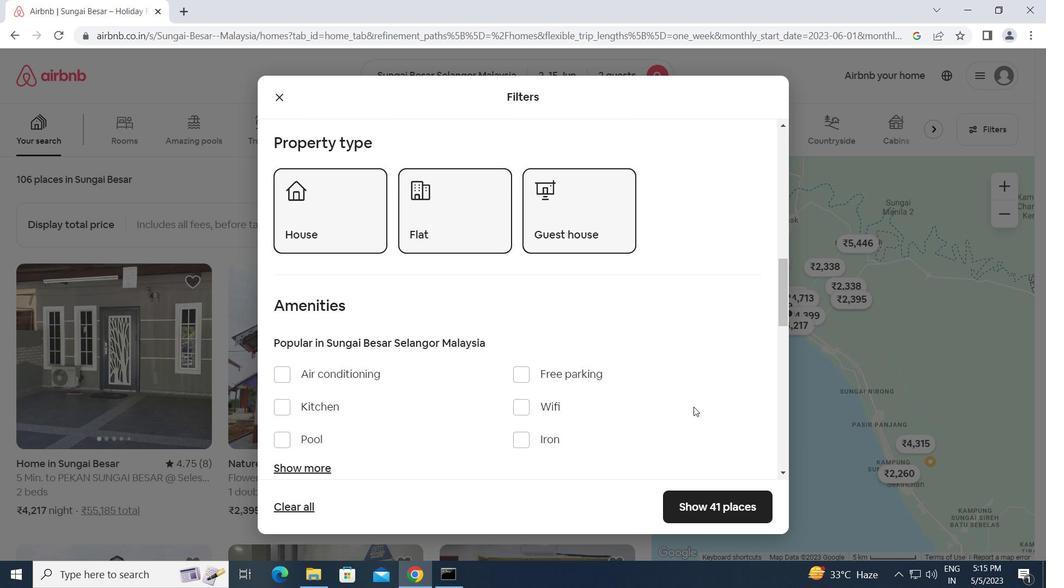 
Action: Mouse scrolled (694, 407) with delta (0, 0)
Screenshot: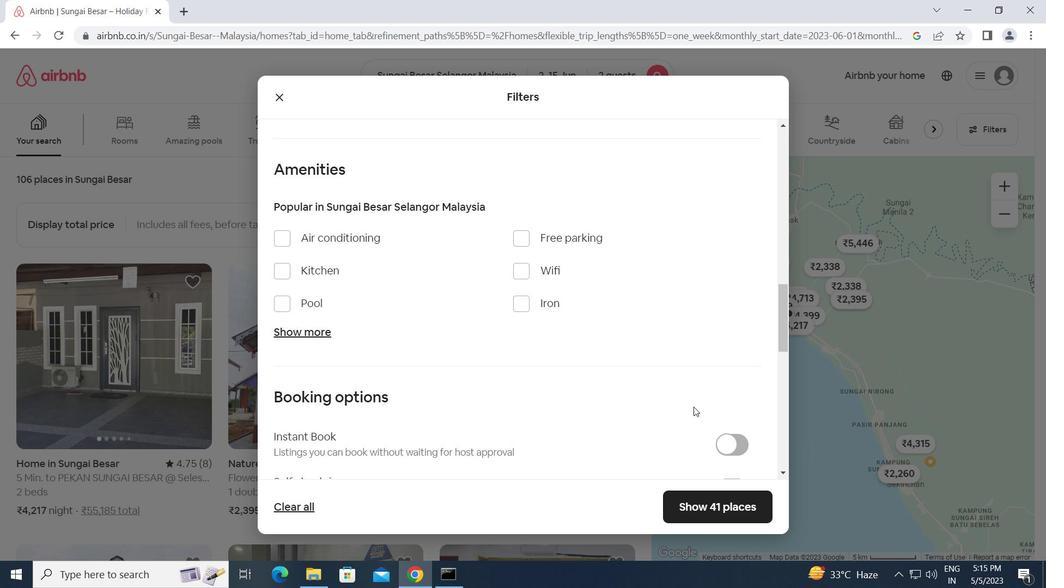 
Action: Mouse scrolled (694, 407) with delta (0, 0)
Screenshot: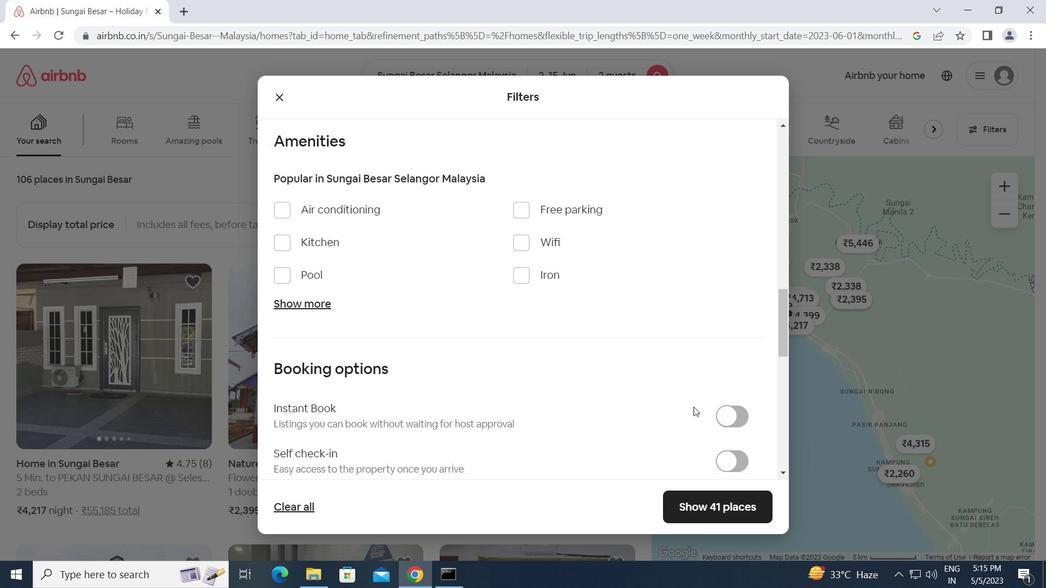 
Action: Mouse moved to (732, 351)
Screenshot: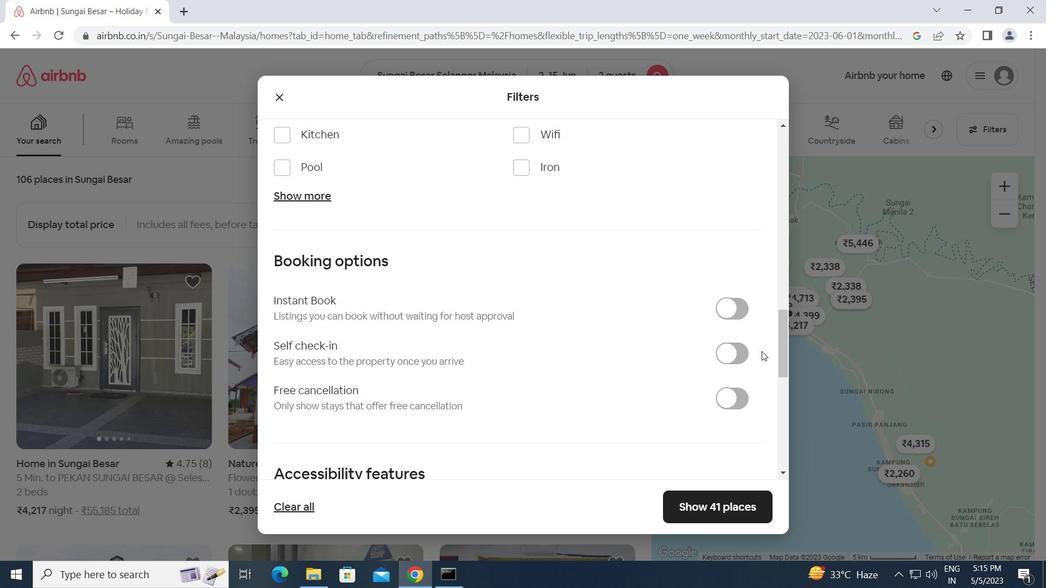 
Action: Mouse pressed left at (732, 351)
Screenshot: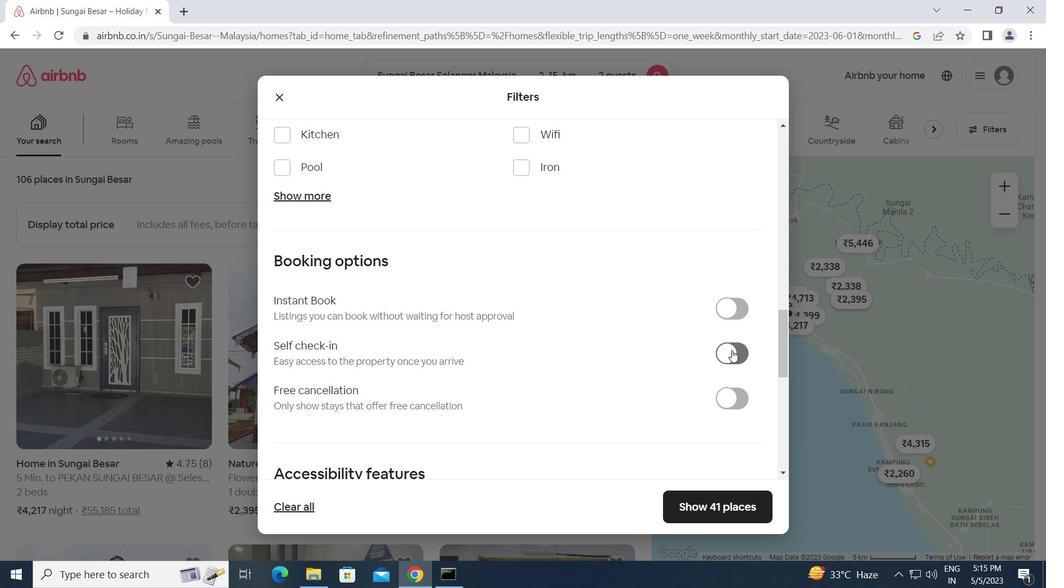
Action: Mouse moved to (601, 395)
Screenshot: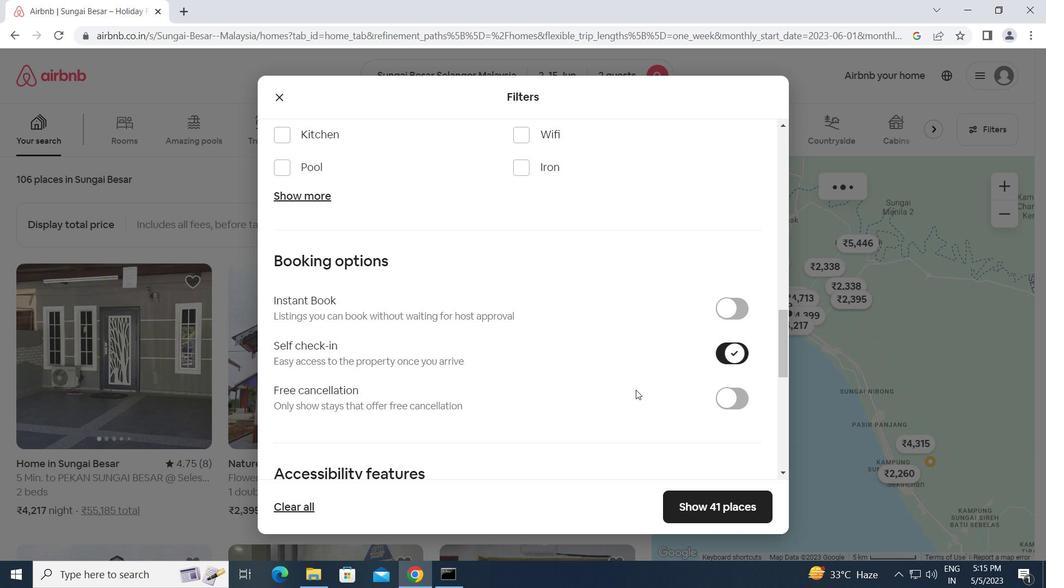 
Action: Mouse scrolled (601, 394) with delta (0, 0)
Screenshot: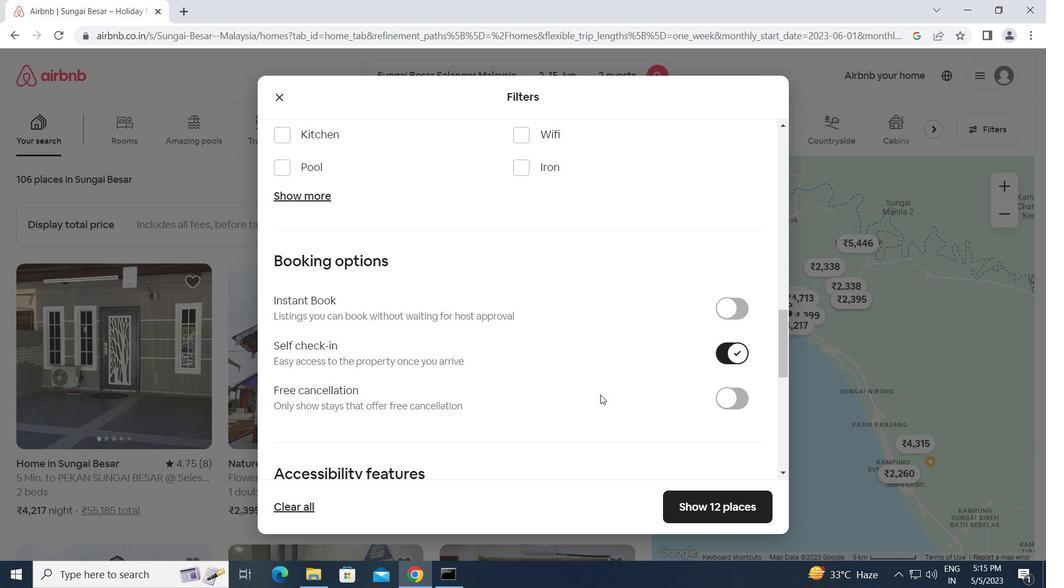 
Action: Mouse scrolled (601, 394) with delta (0, 0)
Screenshot: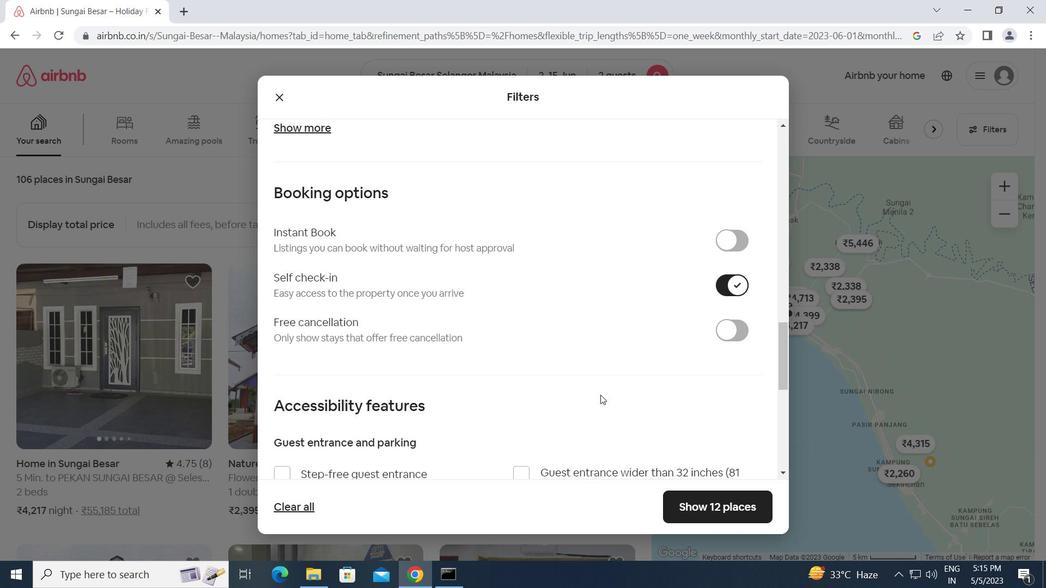 
Action: Mouse scrolled (601, 394) with delta (0, 0)
Screenshot: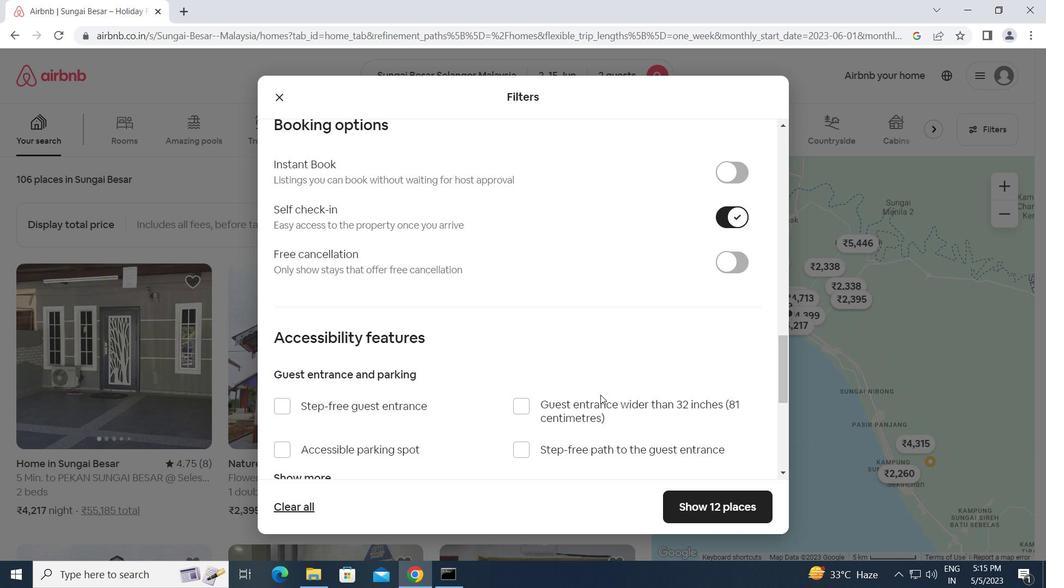 
Action: Mouse scrolled (601, 394) with delta (0, 0)
Screenshot: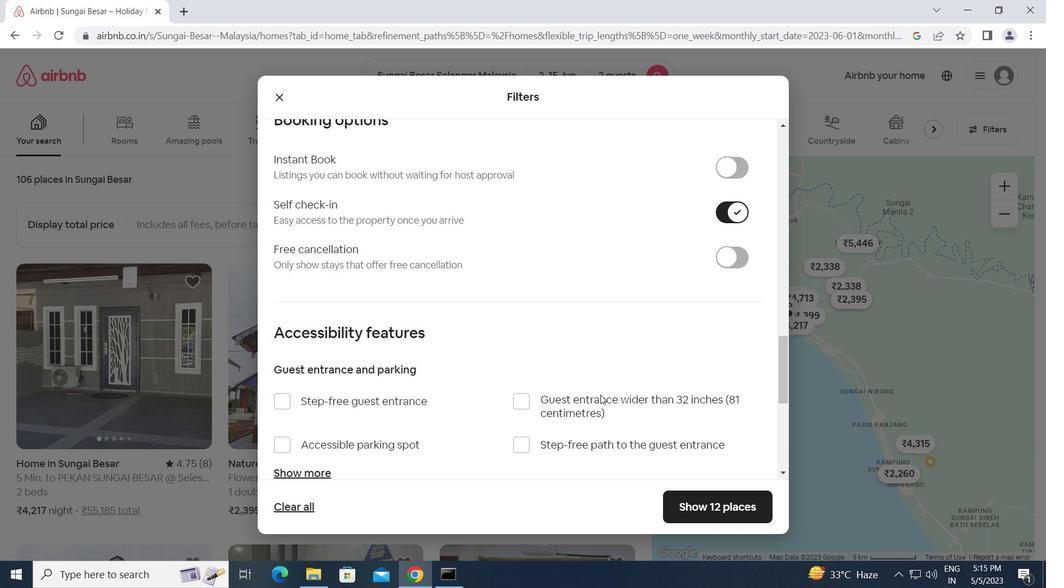 
Action: Mouse scrolled (601, 394) with delta (0, 0)
Screenshot: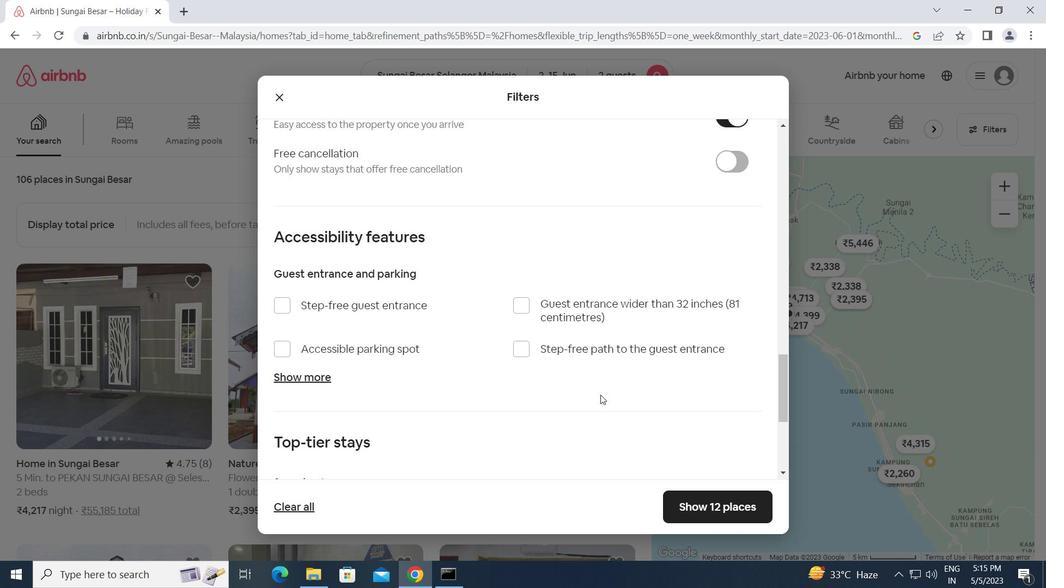 
Action: Mouse scrolled (601, 394) with delta (0, 0)
Screenshot: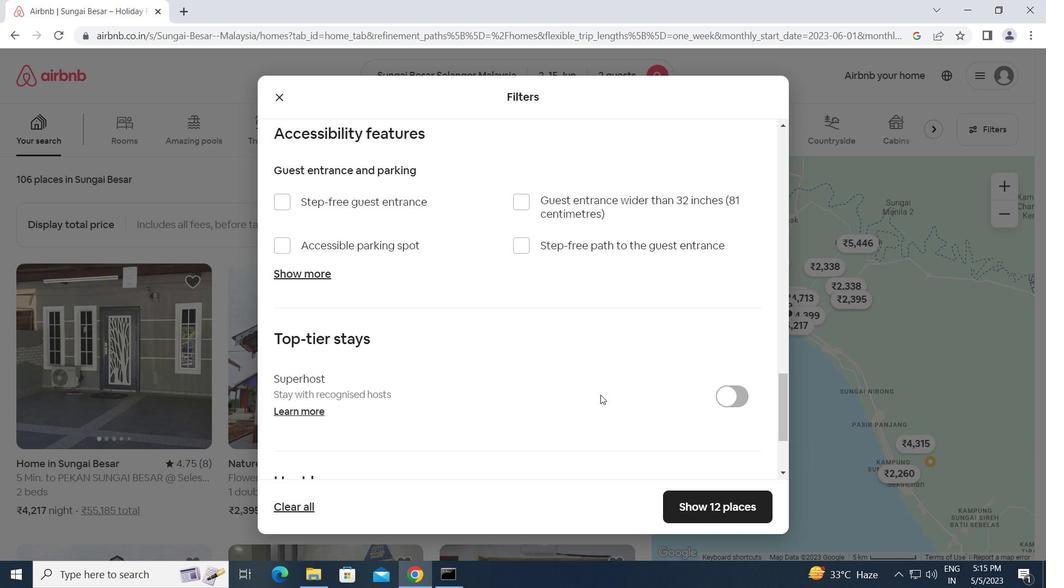 
Action: Mouse scrolled (601, 394) with delta (0, 0)
Screenshot: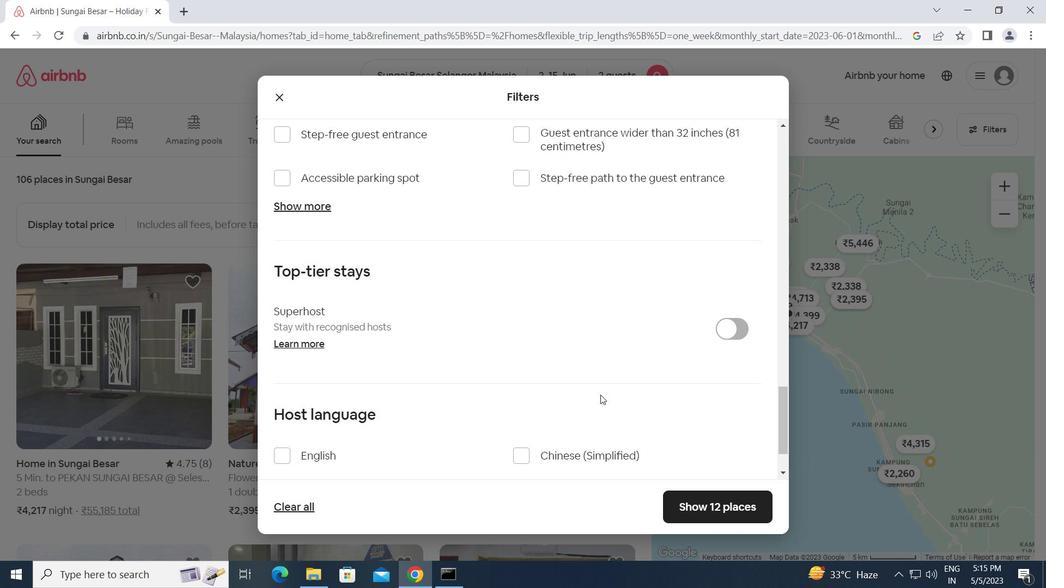
Action: Mouse moved to (280, 382)
Screenshot: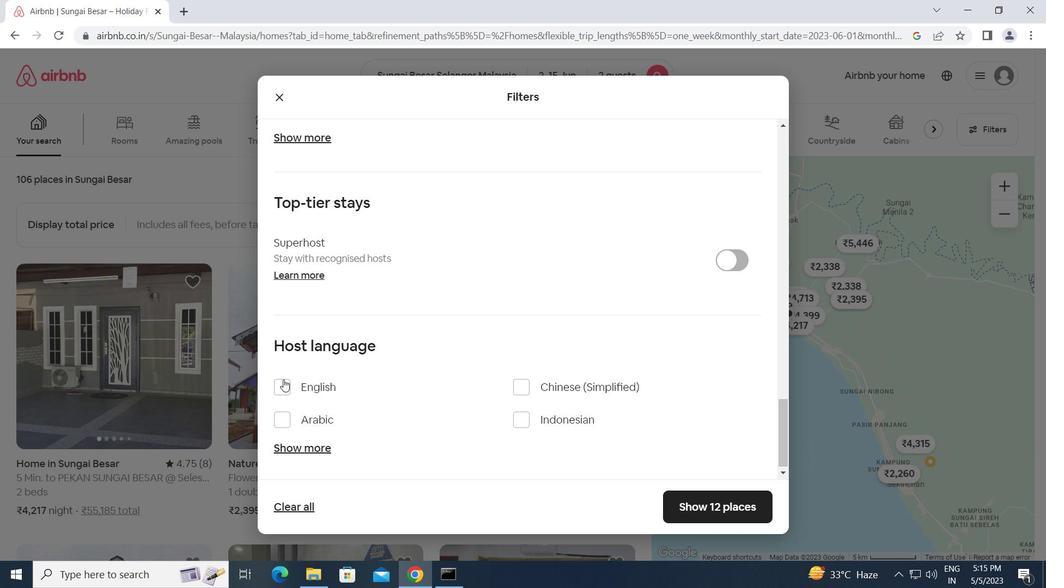 
Action: Mouse pressed left at (280, 382)
Screenshot: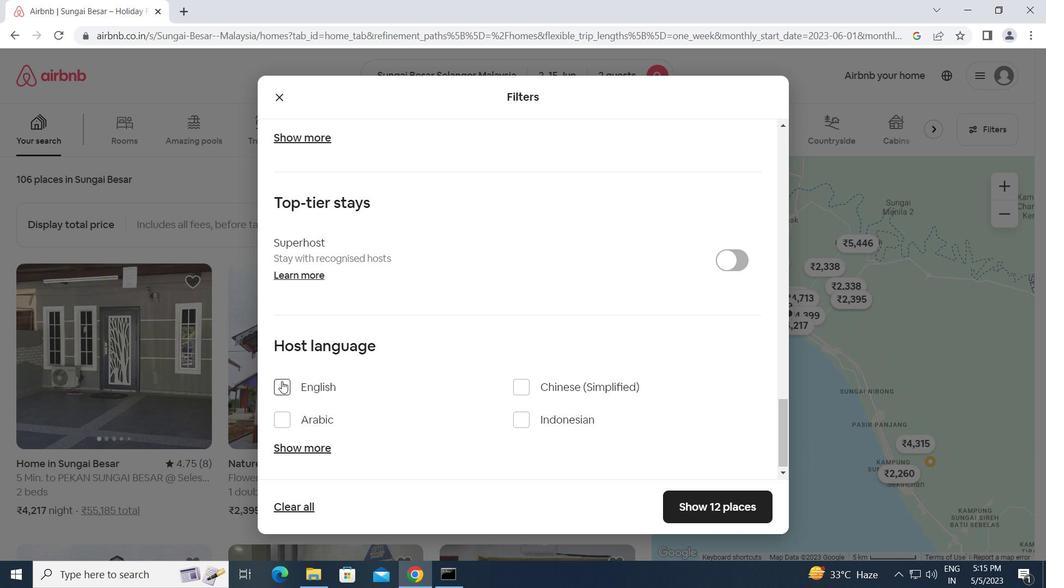 
Action: Mouse moved to (702, 506)
Screenshot: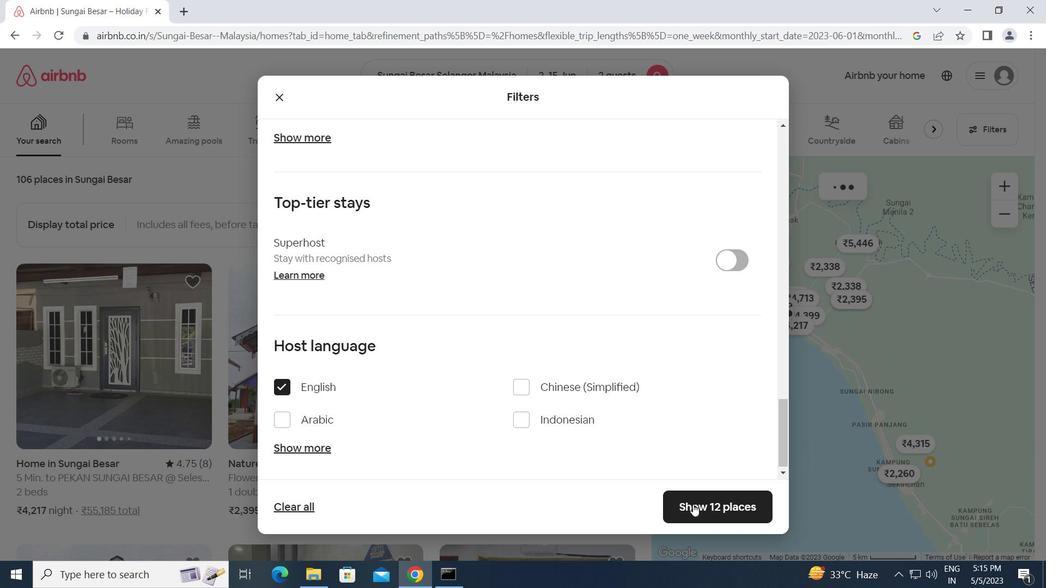 
Action: Mouse pressed left at (702, 506)
Screenshot: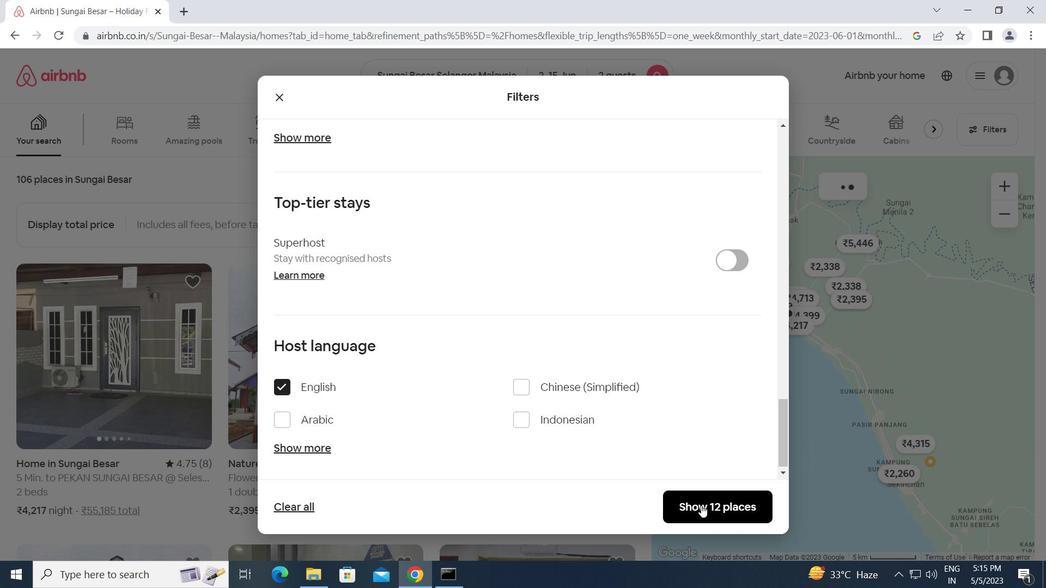 
Action: Mouse moved to (702, 506)
Screenshot: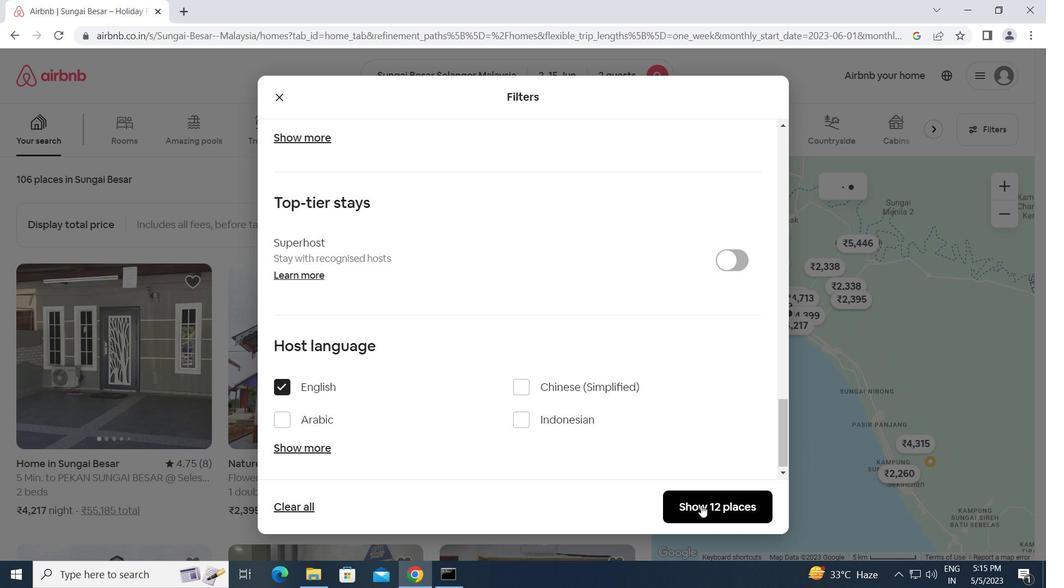 
